 Task: Send an email with the signature Catherine Martinez with the subject 'Proposal submission' and the message 'I have attached the necessary documents for your review.' from softage.1@softage.net to softage.5@softage.net with an attached document Business_proposal.docx and move the email from Sent Items to the folder Client files
Action: Key pressed n
Screenshot: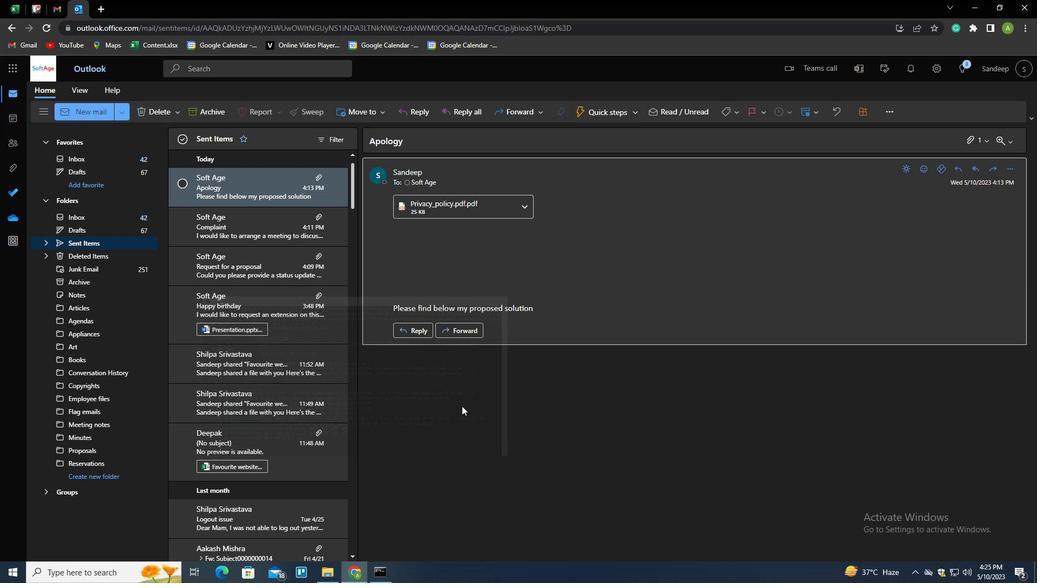 
Action: Mouse moved to (730, 109)
Screenshot: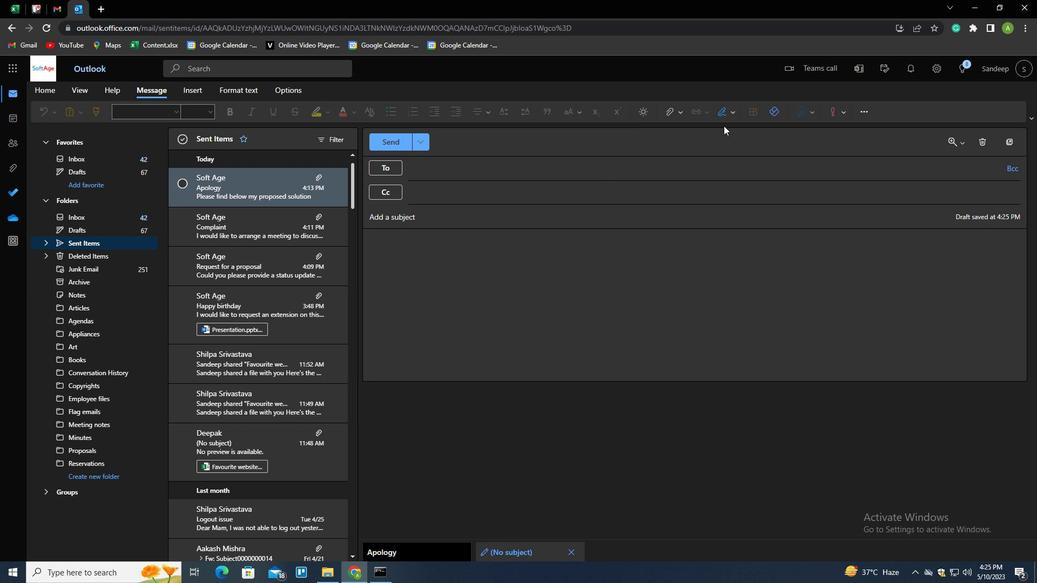 
Action: Mouse pressed left at (730, 109)
Screenshot: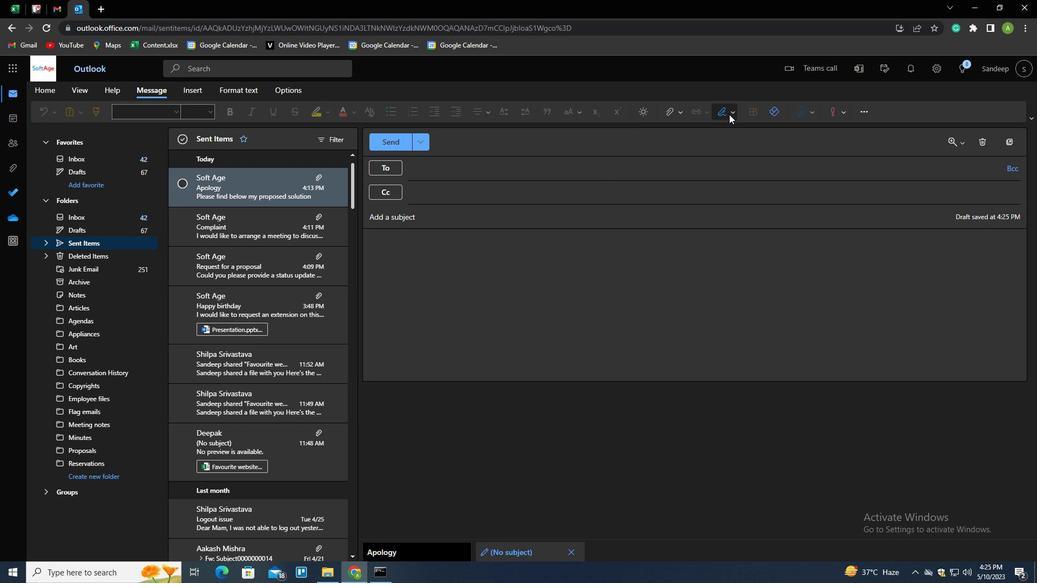 
Action: Mouse moved to (708, 151)
Screenshot: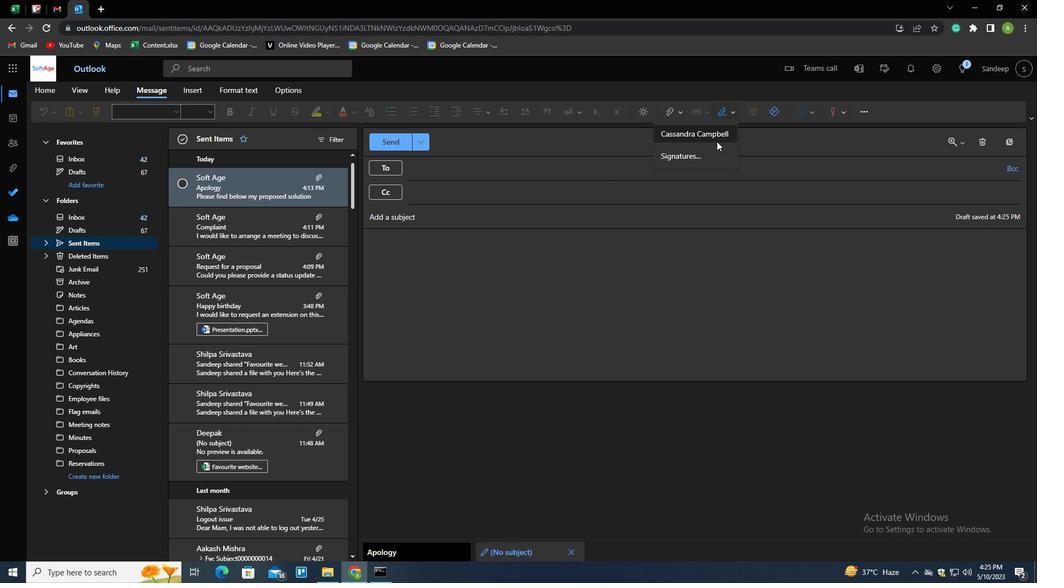 
Action: Mouse pressed left at (708, 151)
Screenshot: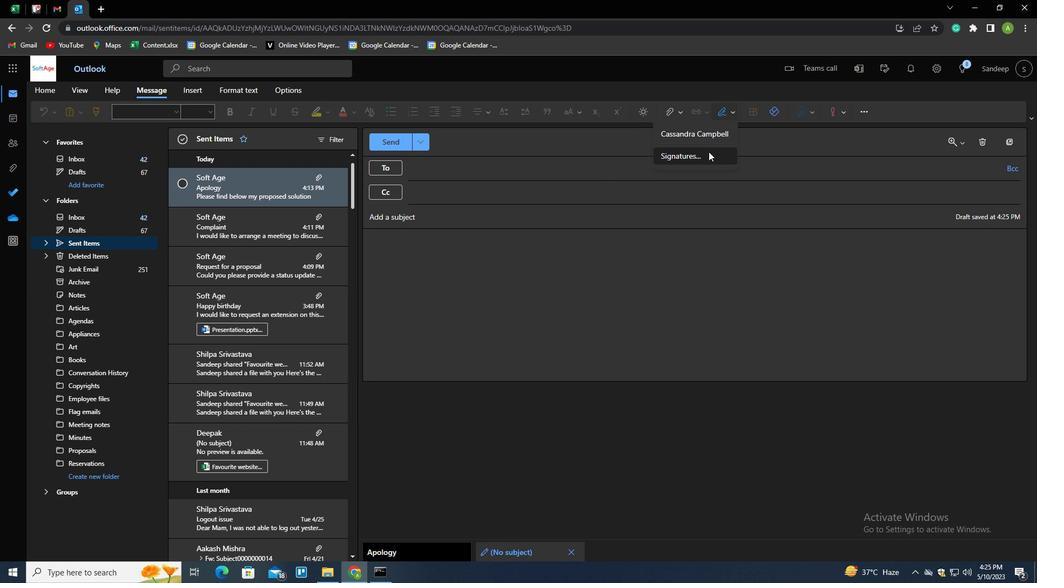 
Action: Mouse moved to (722, 196)
Screenshot: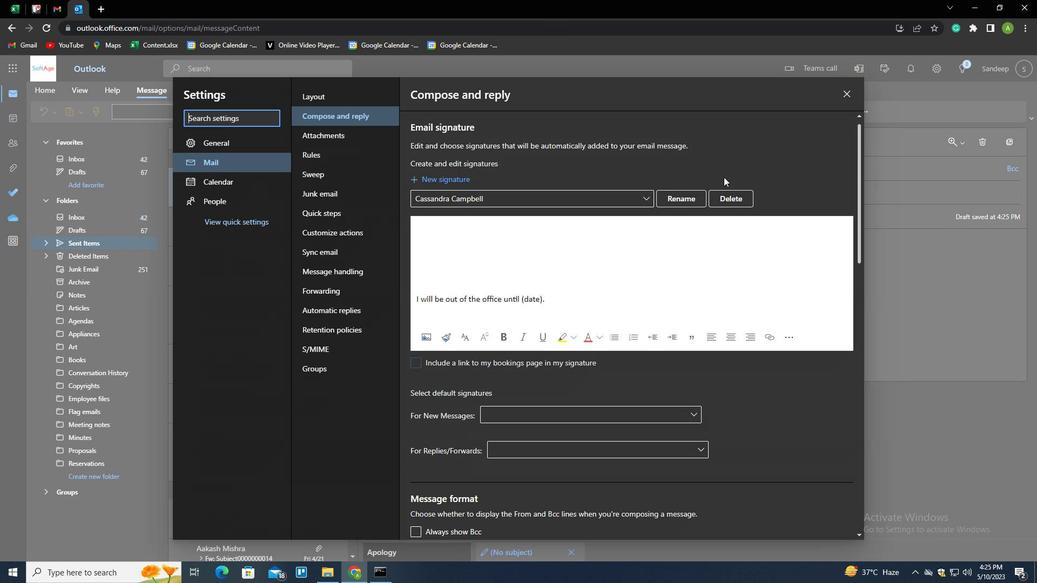 
Action: Mouse pressed left at (722, 196)
Screenshot: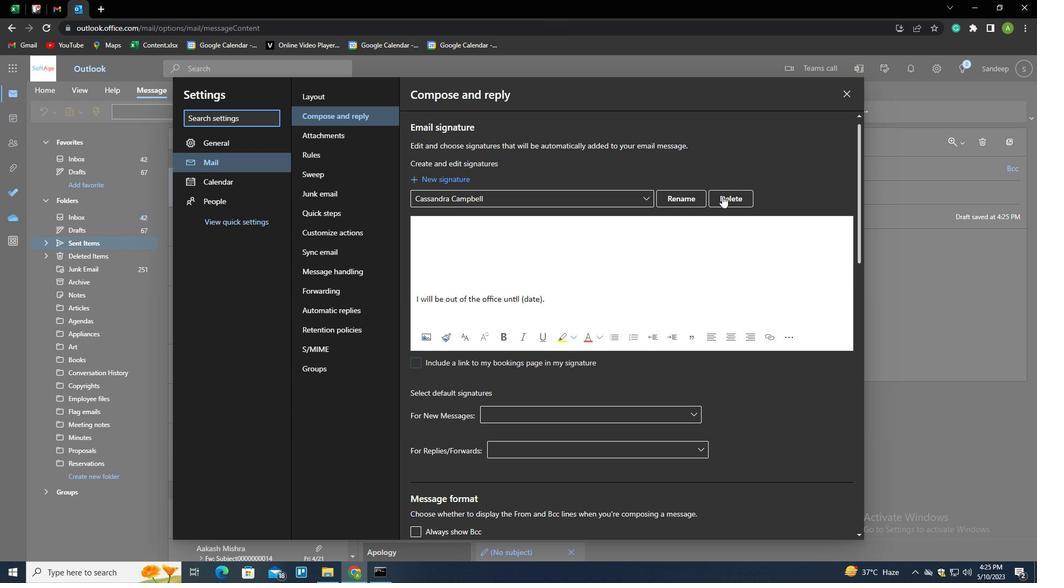 
Action: Mouse moved to (717, 199)
Screenshot: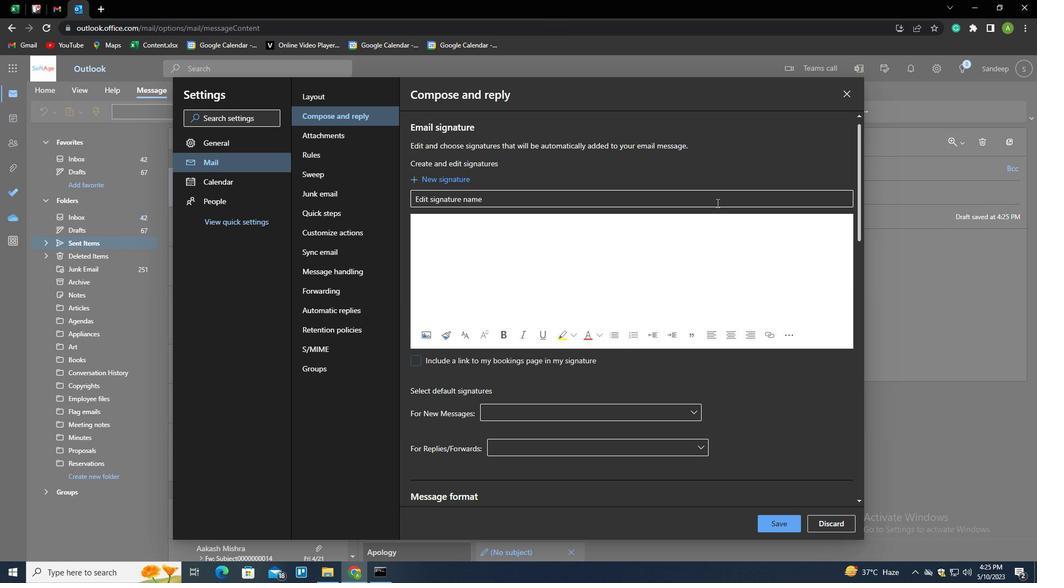 
Action: Mouse pressed left at (717, 199)
Screenshot: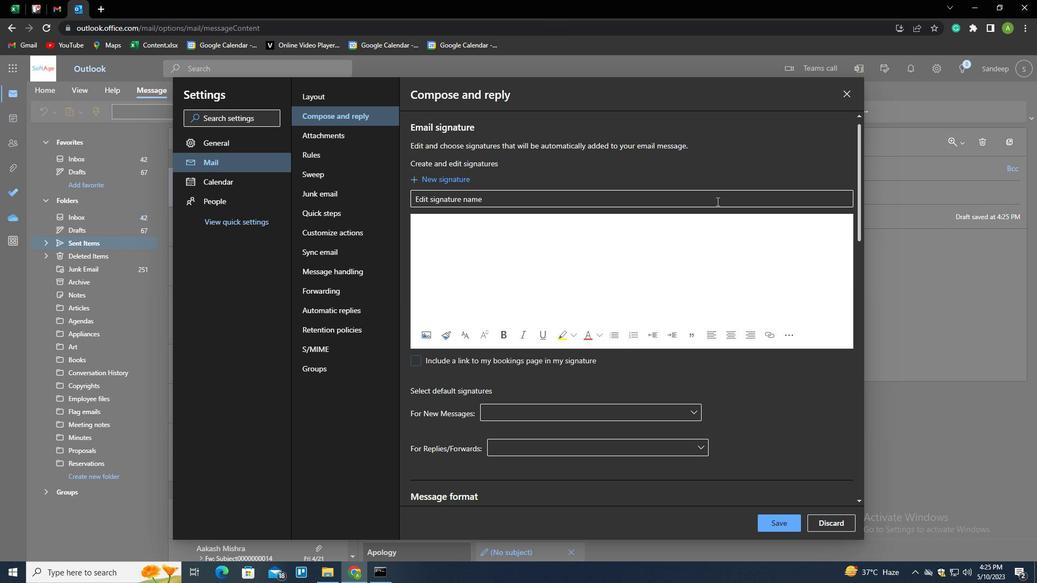 
Action: Mouse moved to (670, 168)
Screenshot: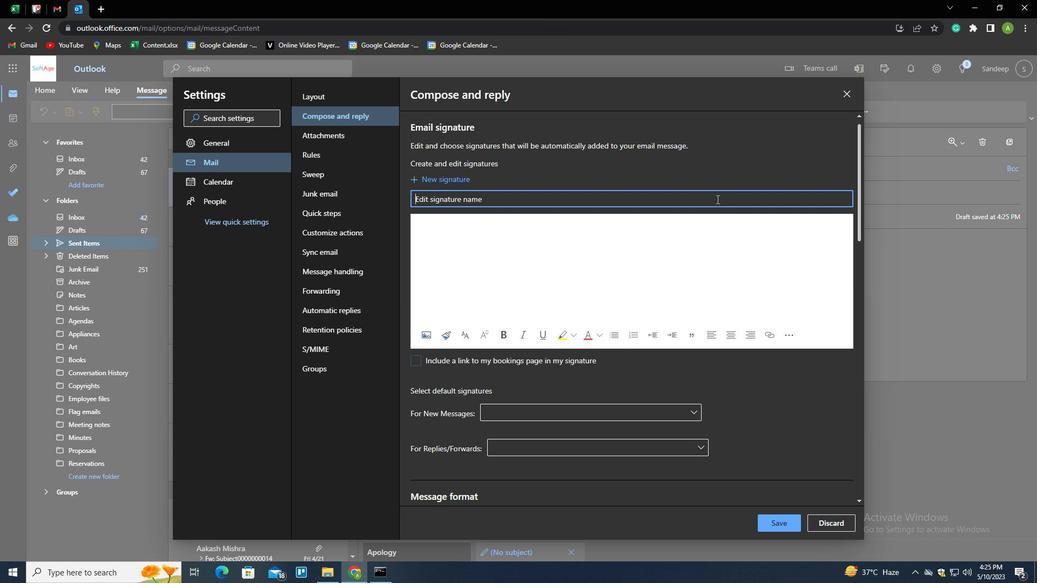 
Action: Key pressed <Key.shift>CA
Screenshot: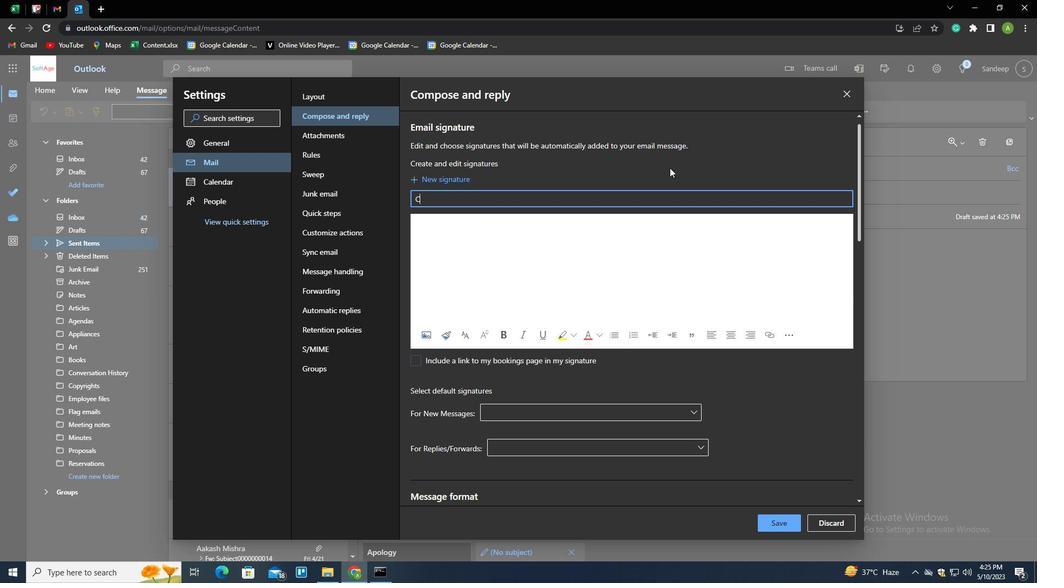 
Action: Mouse moved to (670, 168)
Screenshot: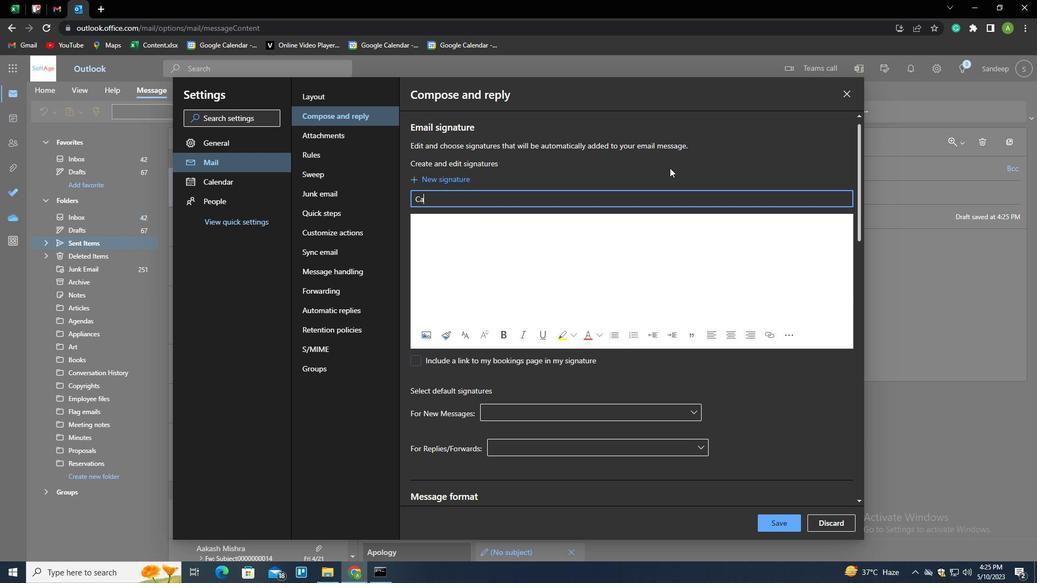 
Action: Key pressed THERINE<Key.space><Key.shift>MARTINEZ<Key.tab><Key.shift_r><Key.enter><Key.enter><Key.enter><Key.enter><Key.enter><Key.shift><Key.space><Key.backspace><Key.shift>I<Key.space>A<Key.backspace>HAVE<Key.space>ATTACHED<Key.space>THE<Key.space>NECCESSARY<Key.space><Key.backspace><Key.backspace><Key.backspace><Key.backspace><Key.backspace><Key.backspace><Key.backspace><Key.backspace>ESSARY<Key.space>DI<Key.backspace>OCUMETNS<Key.backspace><Key.backspace><Key.backspace>NTS<Key.space>FOR<Key.space>YOUR<Key.space>REVIEW.
Screenshot: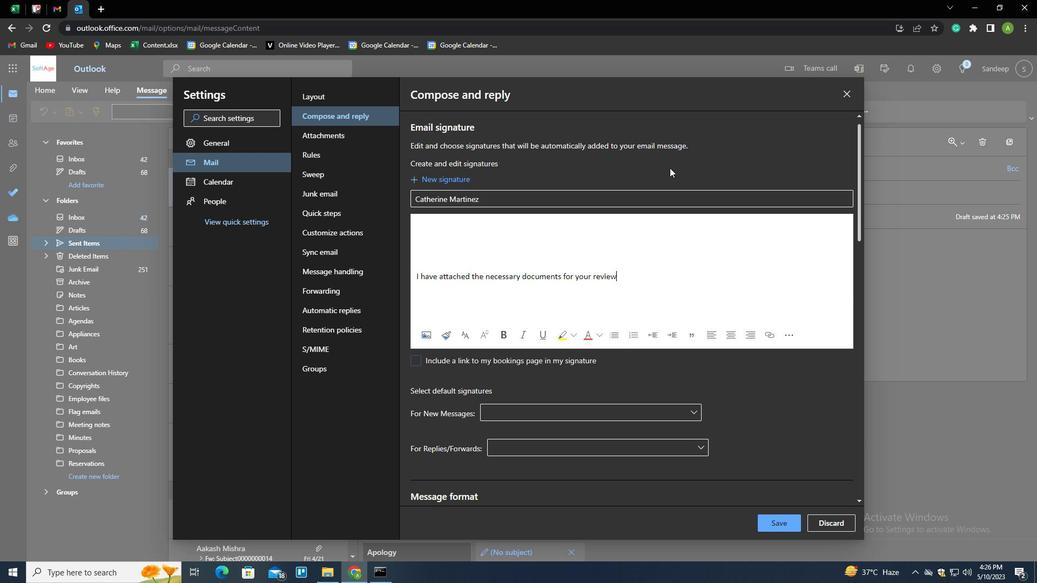 
Action: Mouse moved to (770, 524)
Screenshot: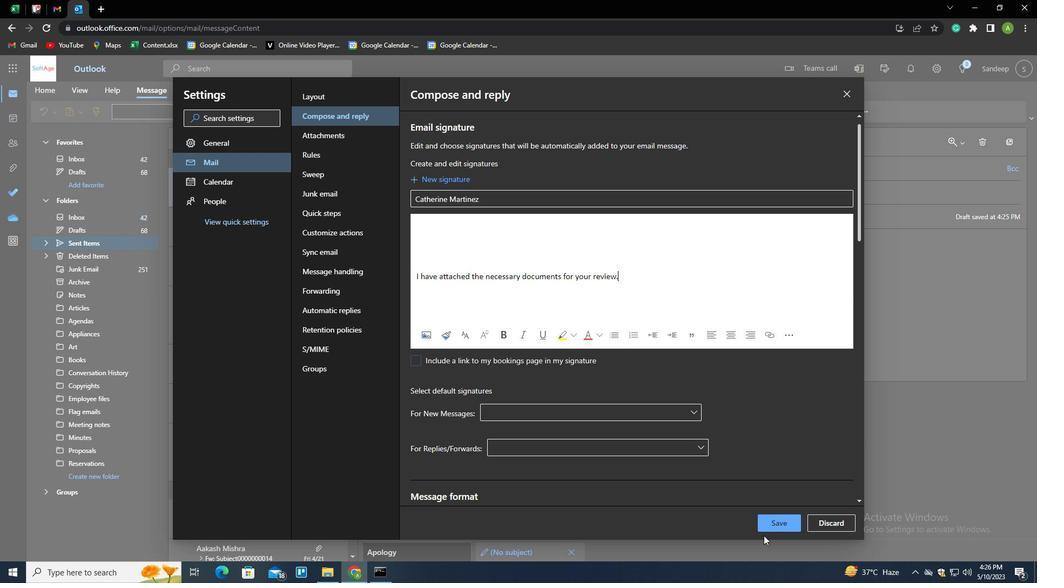 
Action: Mouse pressed left at (770, 524)
Screenshot: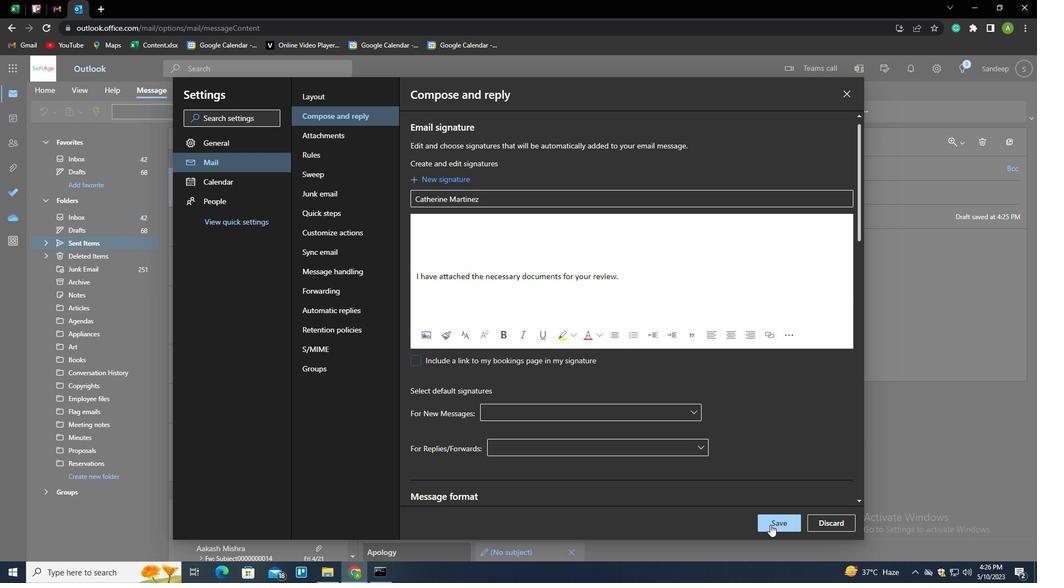
Action: Mouse moved to (904, 352)
Screenshot: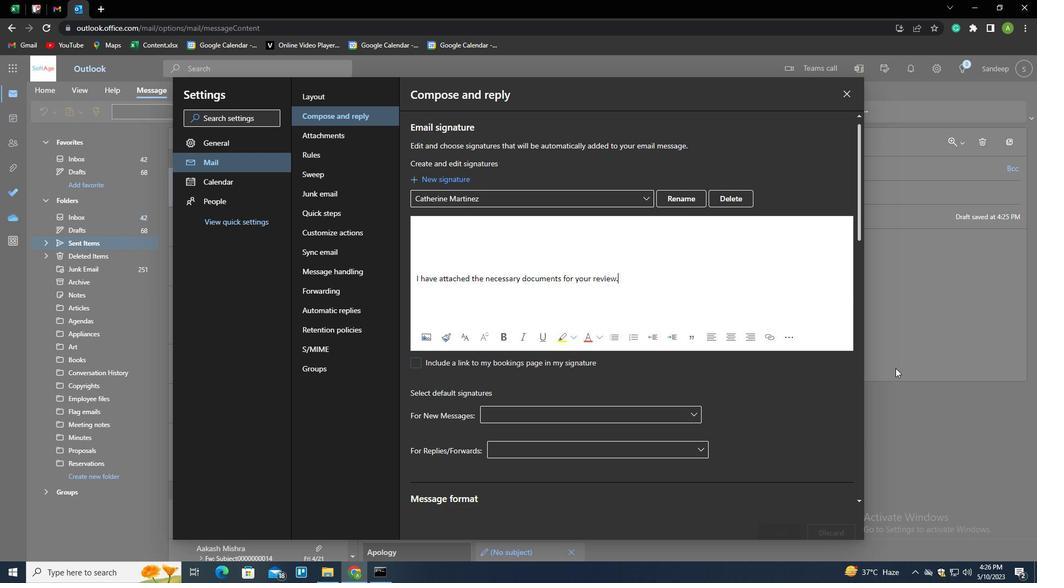 
Action: Mouse pressed left at (904, 352)
Screenshot: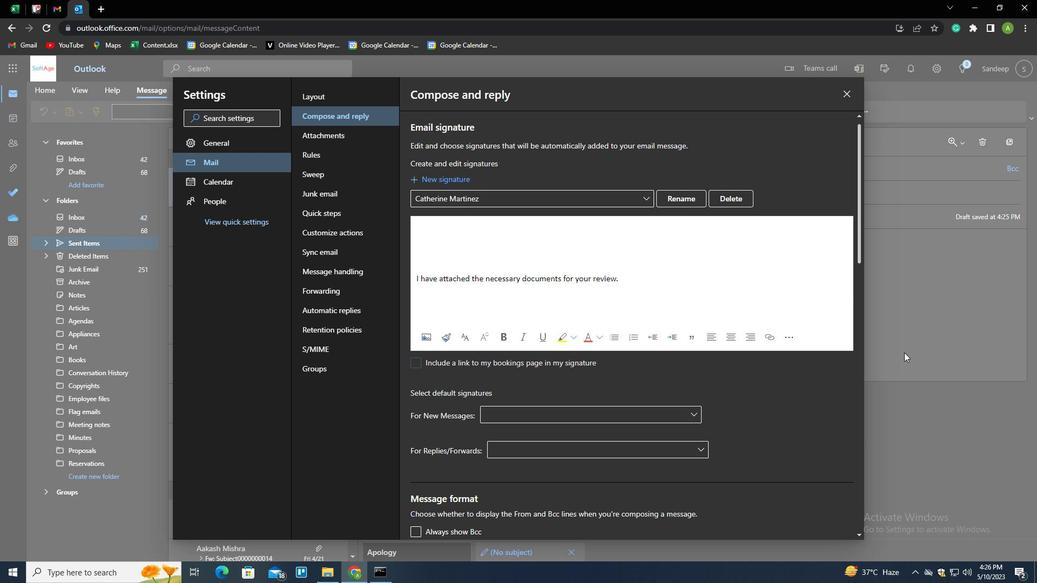 
Action: Mouse moved to (679, 110)
Screenshot: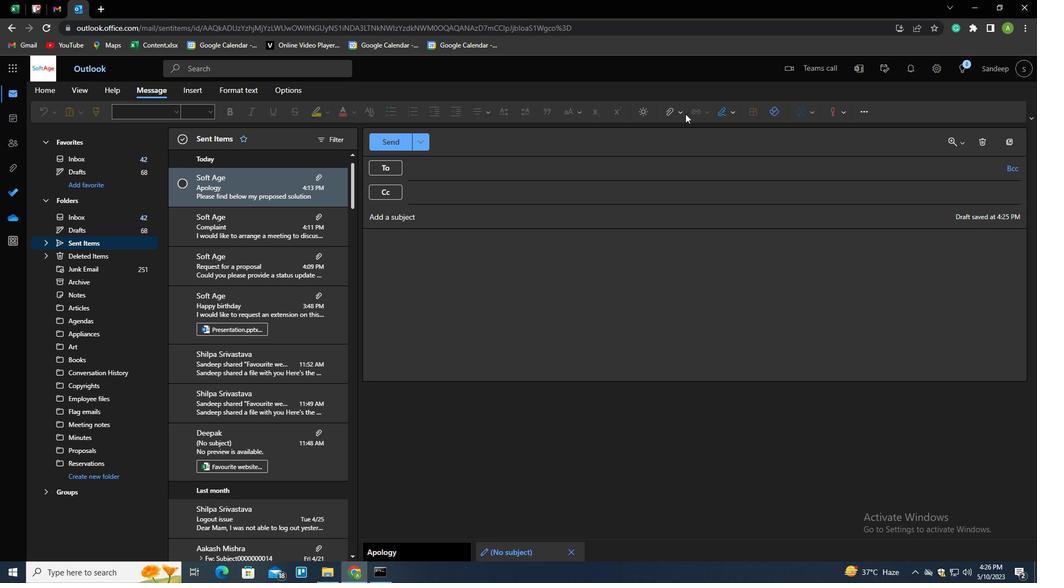 
Action: Mouse pressed left at (679, 110)
Screenshot: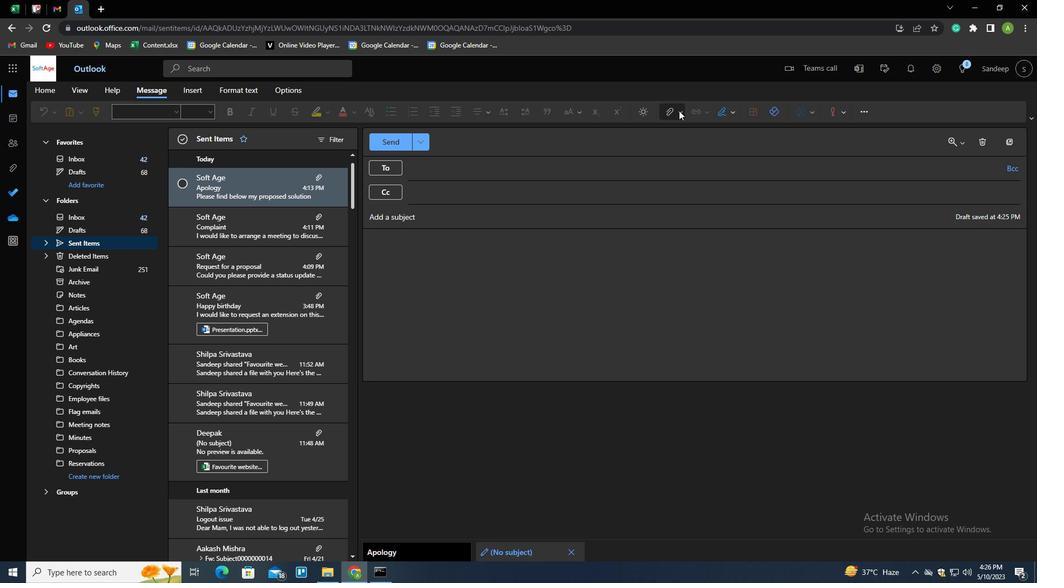 
Action: Mouse moved to (720, 117)
Screenshot: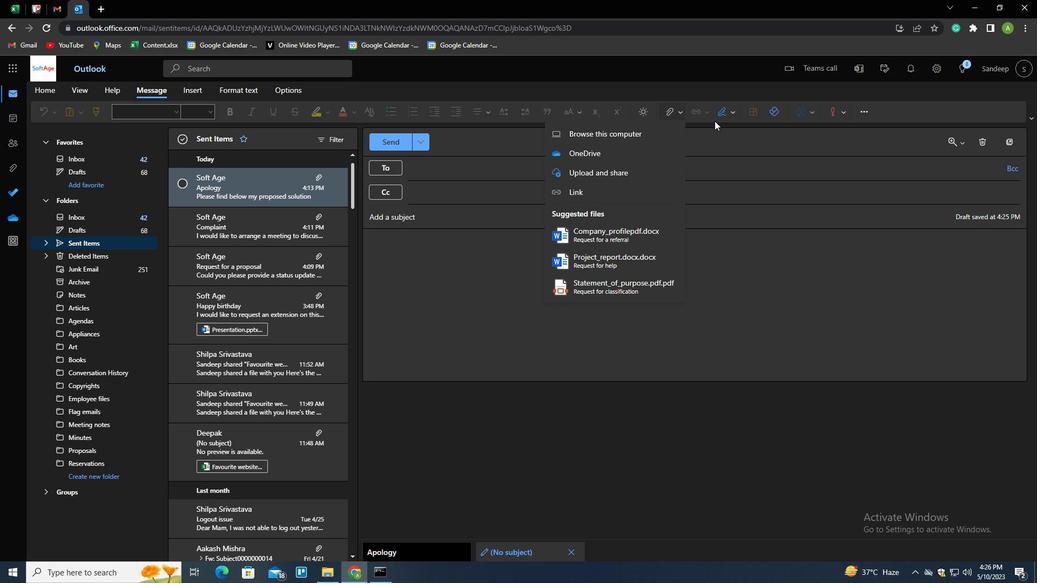 
Action: Mouse pressed left at (720, 117)
Screenshot: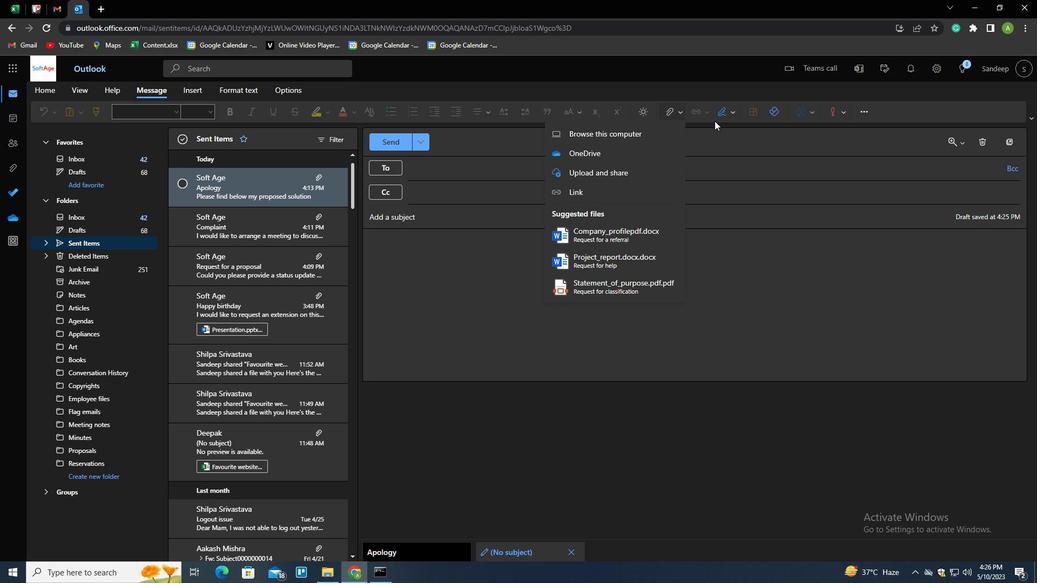 
Action: Mouse moved to (718, 131)
Screenshot: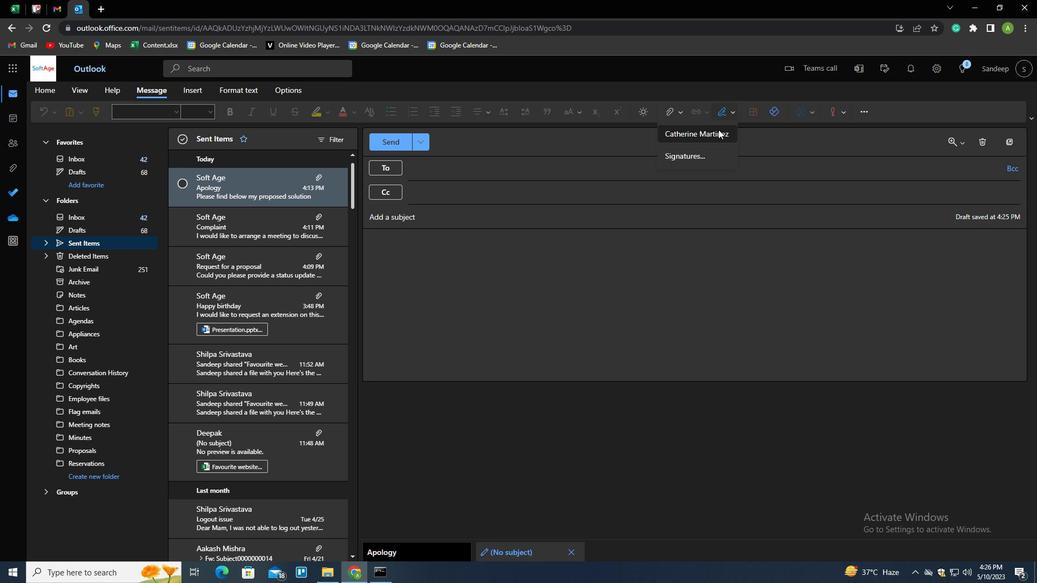 
Action: Mouse pressed left at (718, 131)
Screenshot: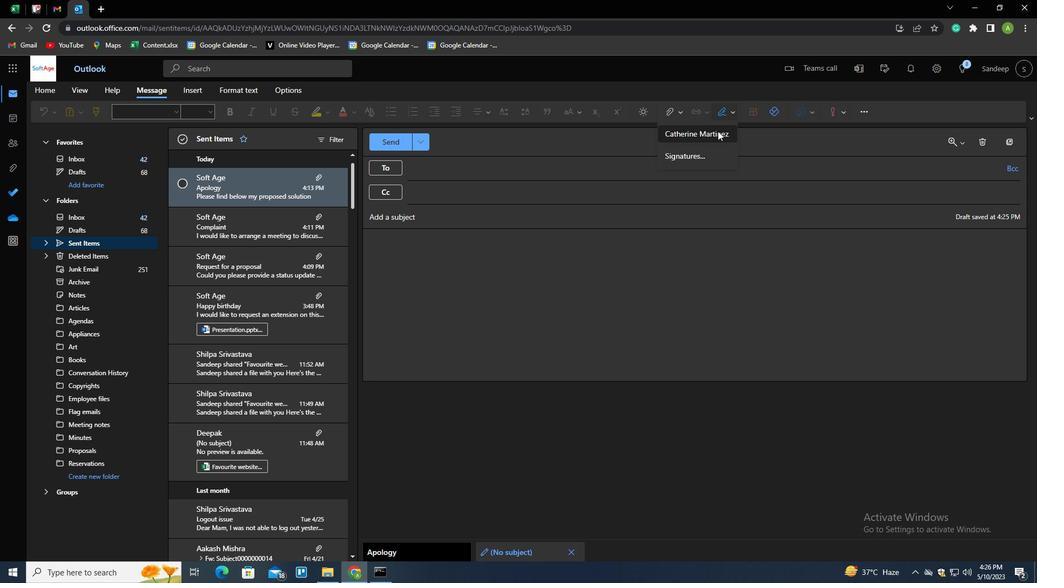 
Action: Mouse moved to (443, 216)
Screenshot: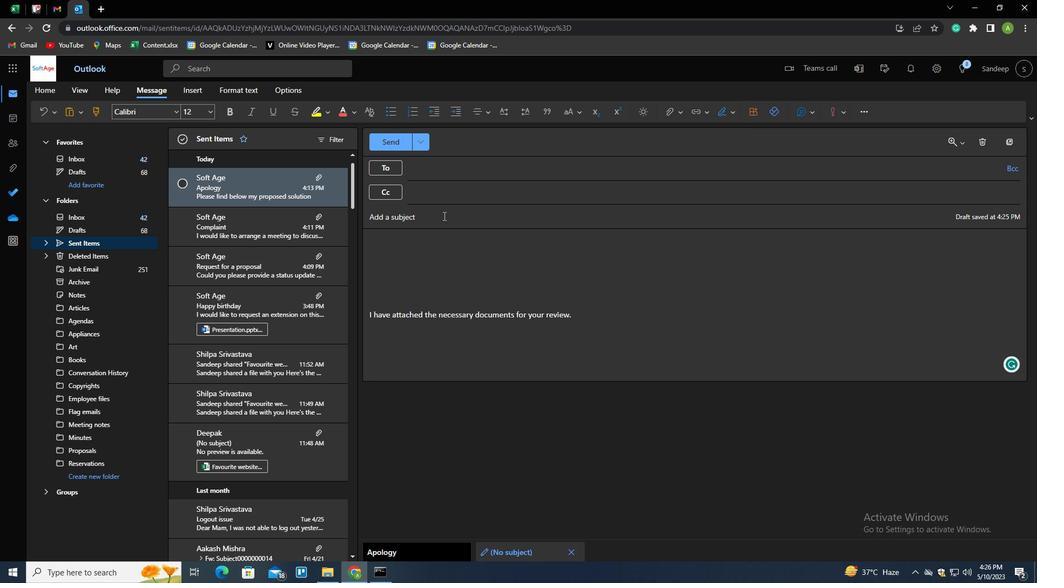
Action: Mouse pressed left at (443, 216)
Screenshot: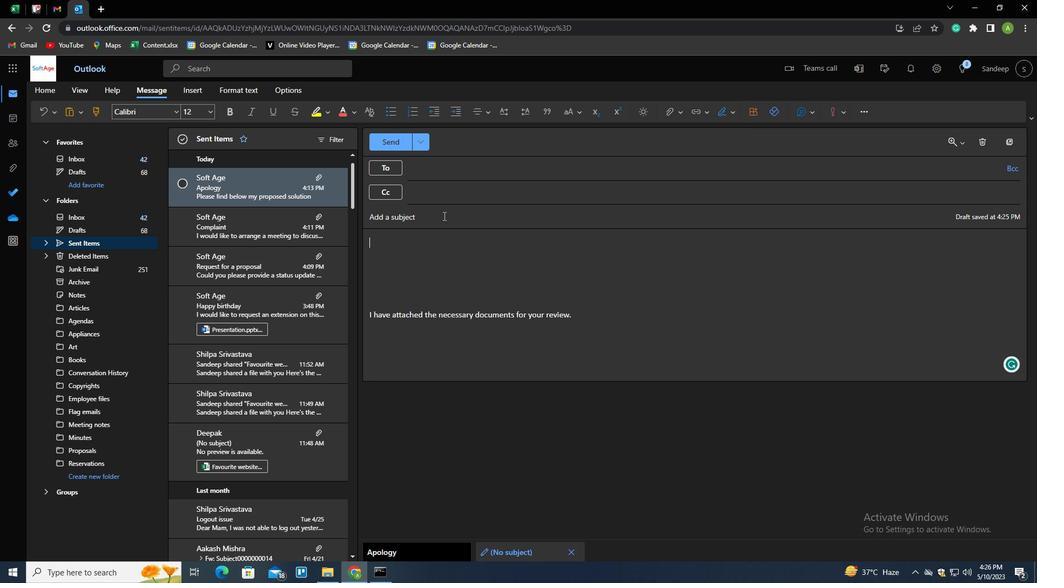 
Action: Mouse moved to (450, 211)
Screenshot: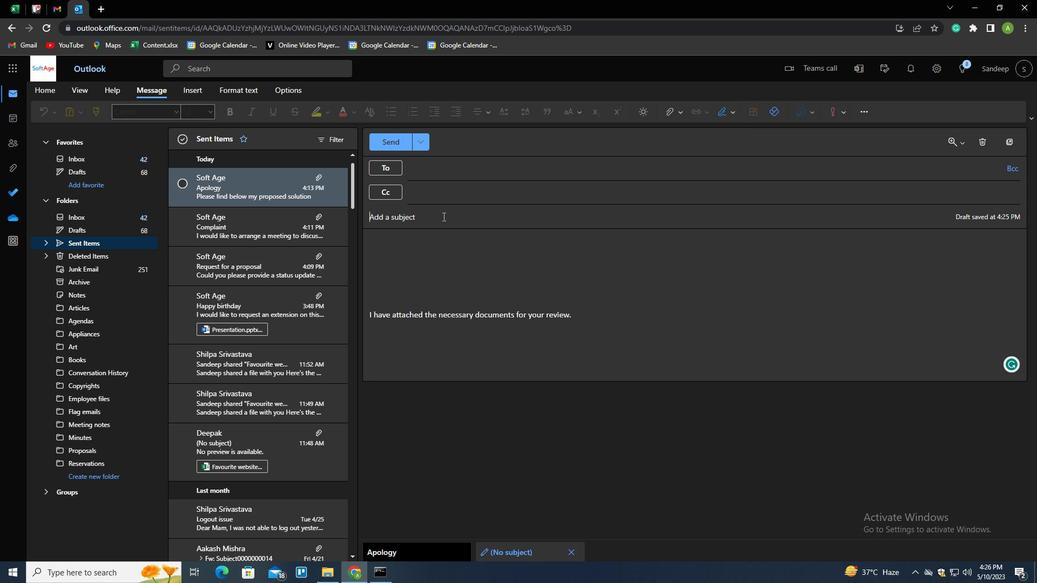 
Action: Key pressed <Key.shift>PROPOSEL<Key.backspace><Key.backspace>AL<Key.space><Key.shift>SUBMISSION
Screenshot: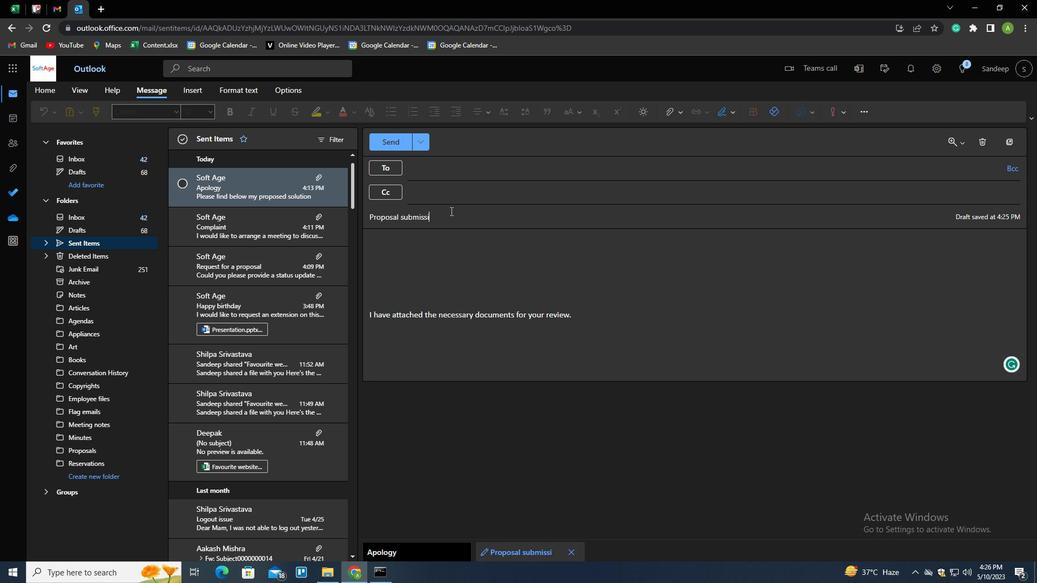 
Action: Mouse moved to (455, 172)
Screenshot: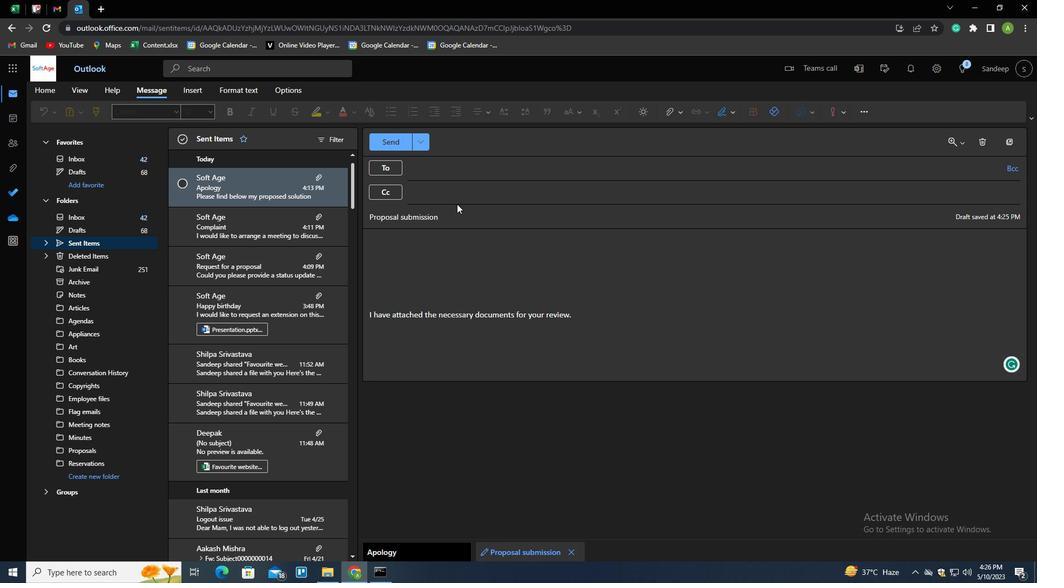 
Action: Mouse pressed left at (455, 172)
Screenshot: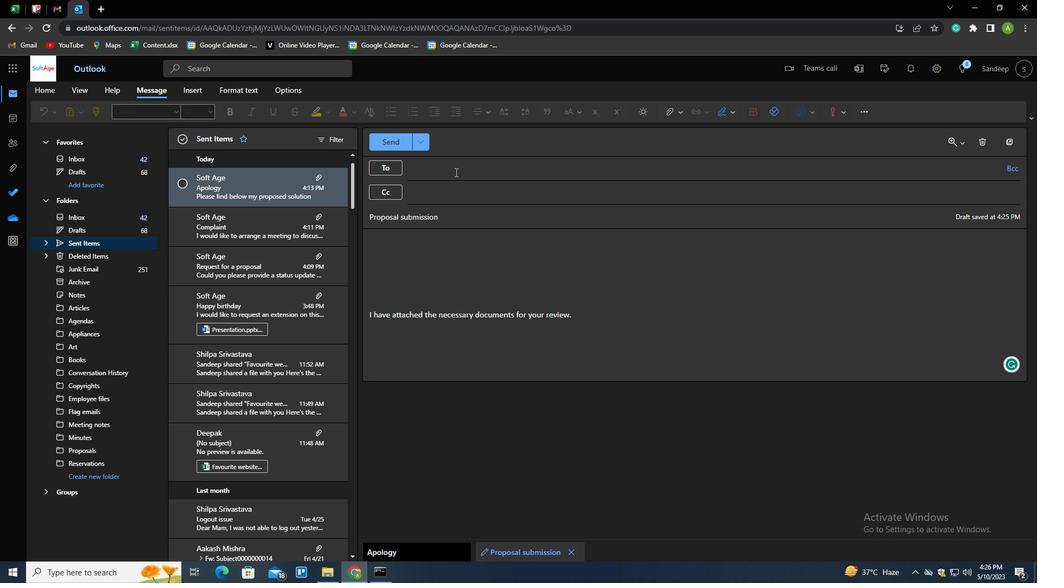 
Action: Key pressed <Key.shift>SOFTAGE.5<Key.shift>@SOFTAGENET<Key.backspace><Key.backspace><Key.backspace>
Screenshot: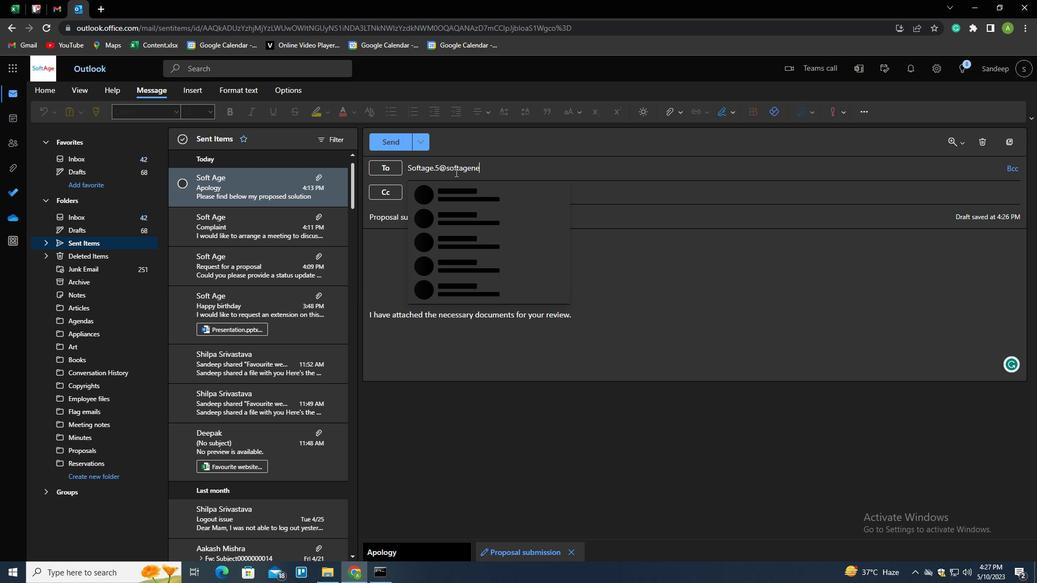 
Action: Mouse moved to (481, 197)
Screenshot: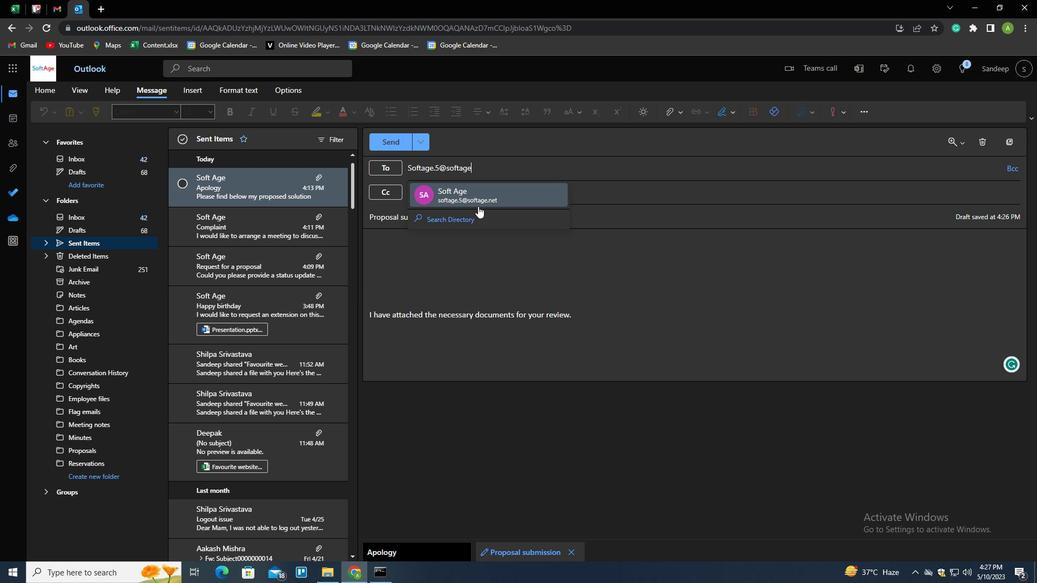 
Action: Mouse pressed left at (481, 197)
Screenshot: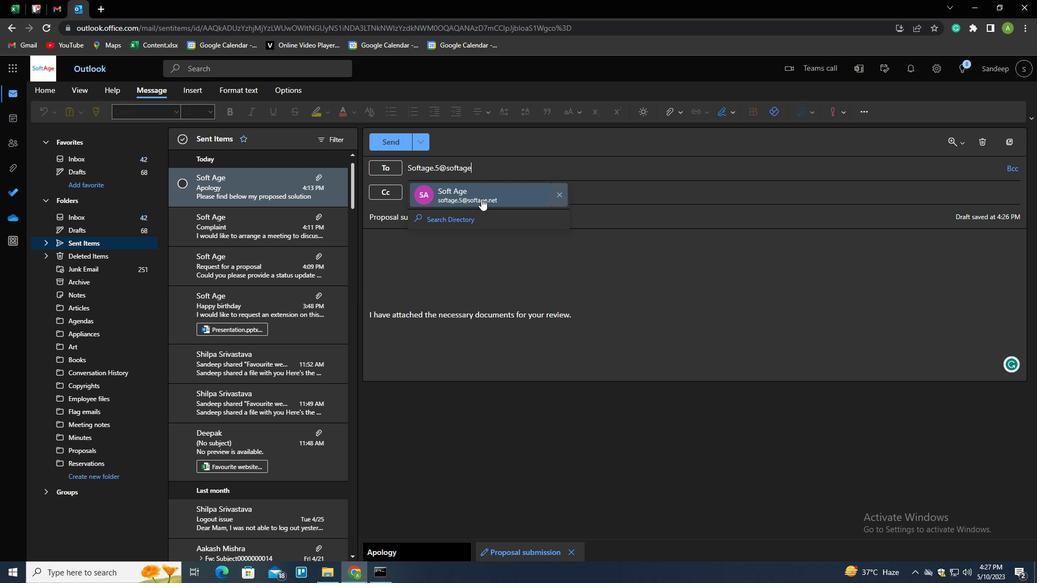 
Action: Mouse moved to (490, 263)
Screenshot: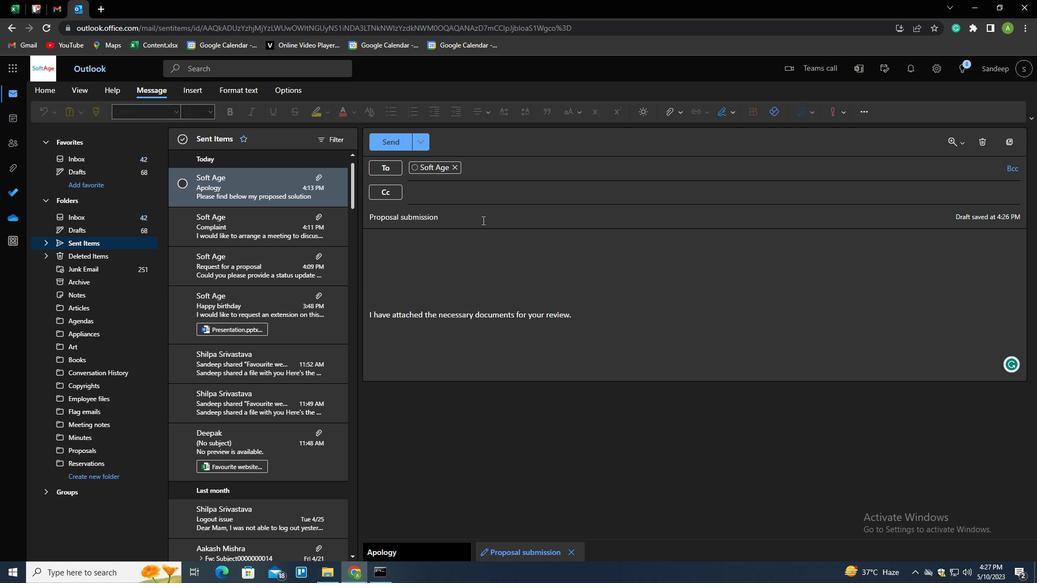 
Action: Mouse pressed left at (490, 263)
Screenshot: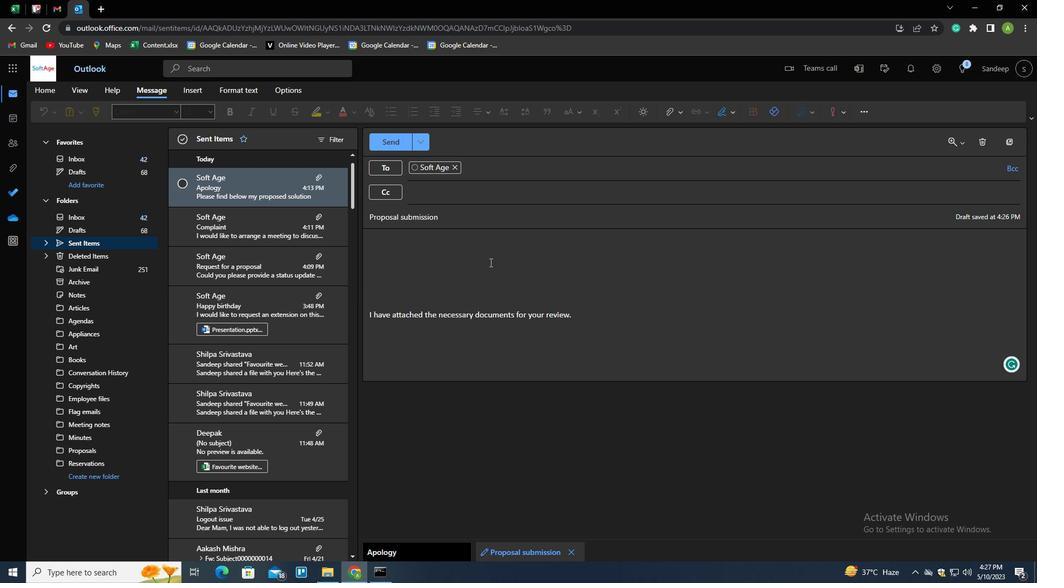 
Action: Mouse moved to (670, 111)
Screenshot: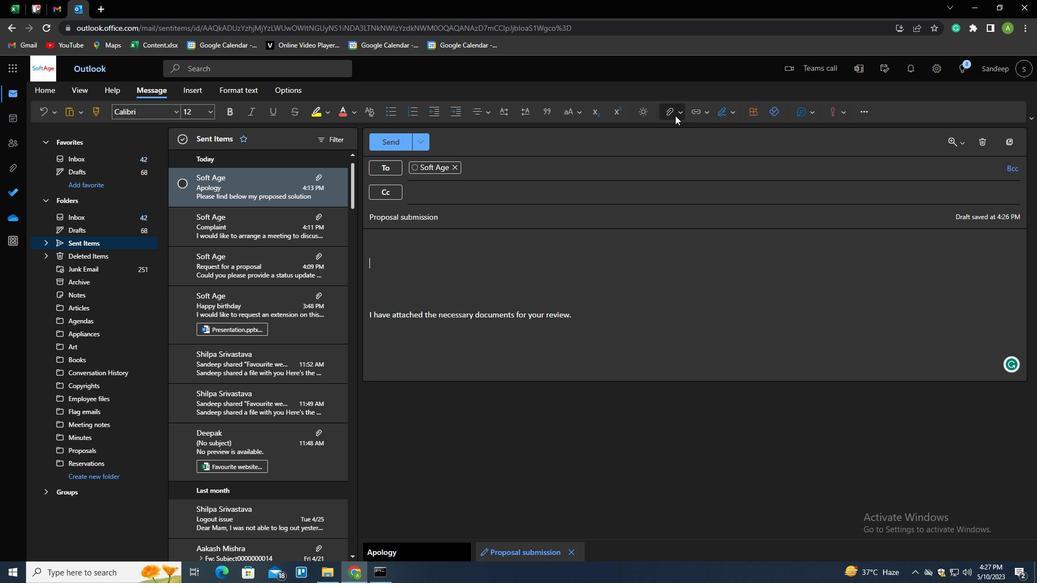 
Action: Mouse pressed left at (670, 111)
Screenshot: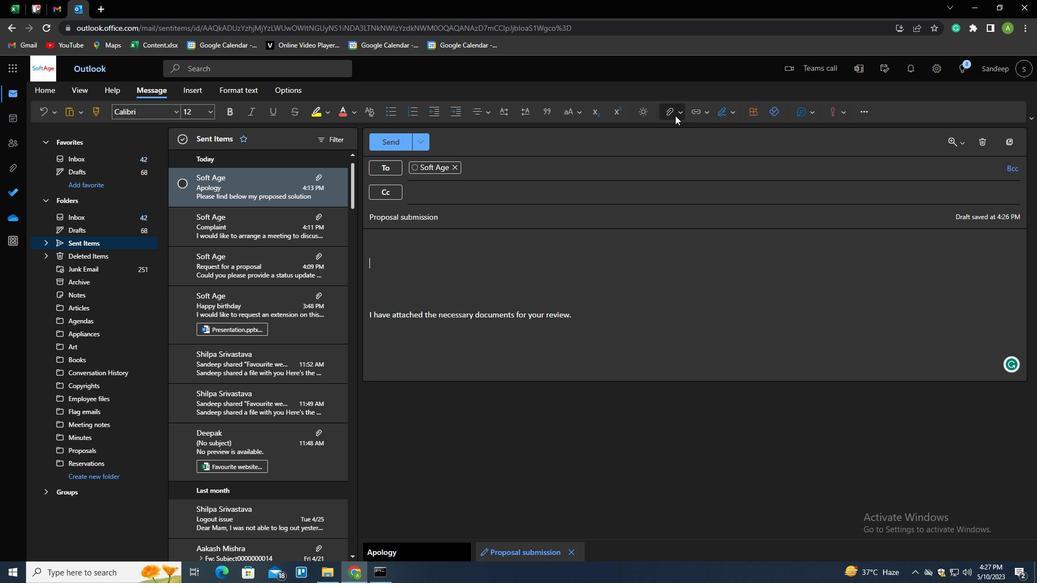 
Action: Mouse moved to (634, 131)
Screenshot: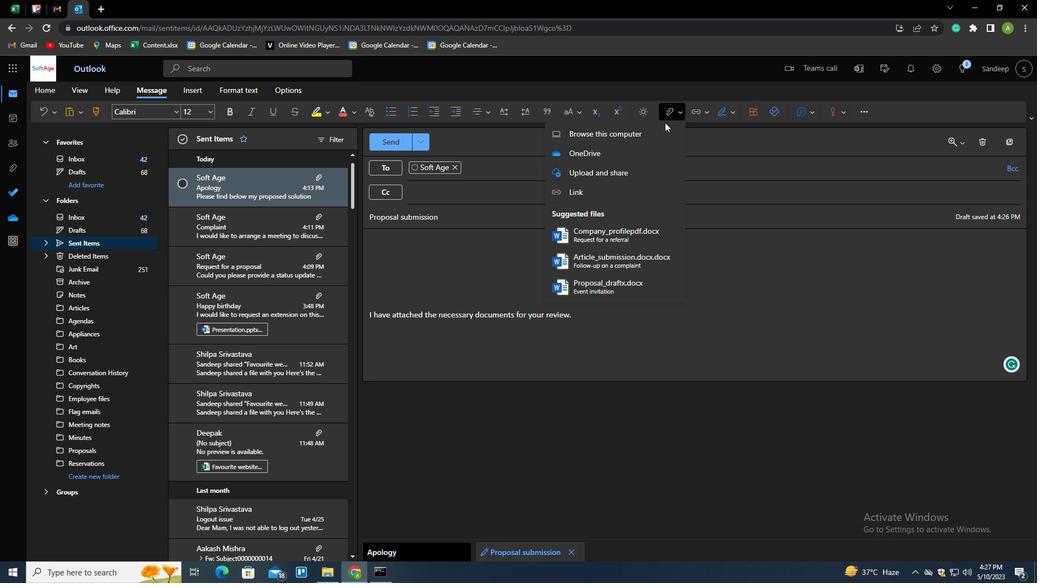 
Action: Mouse pressed left at (634, 131)
Screenshot: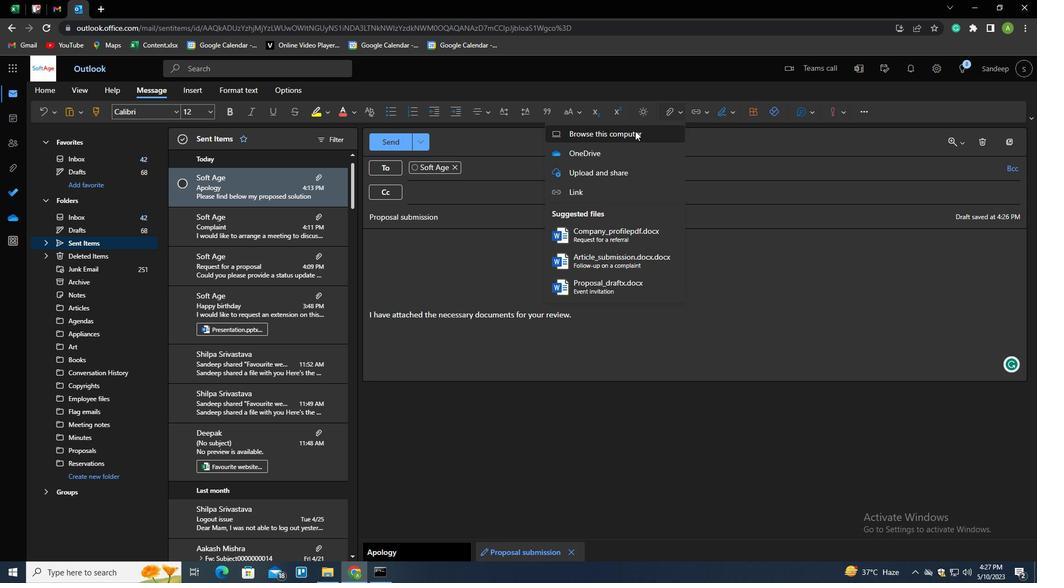 
Action: Mouse moved to (196, 117)
Screenshot: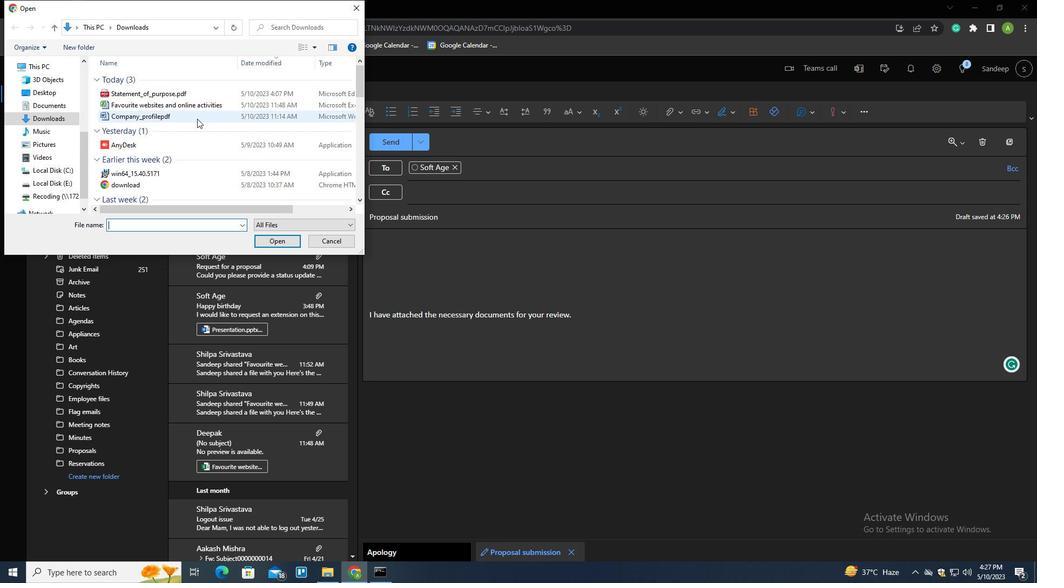 
Action: Mouse pressed right at (196, 117)
Screenshot: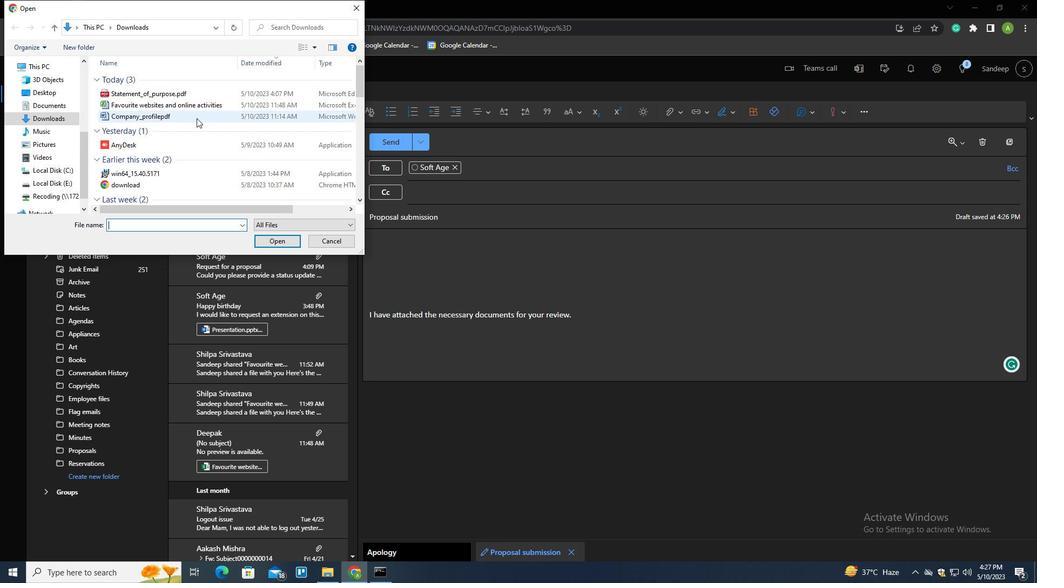 
Action: Mouse moved to (152, 115)
Screenshot: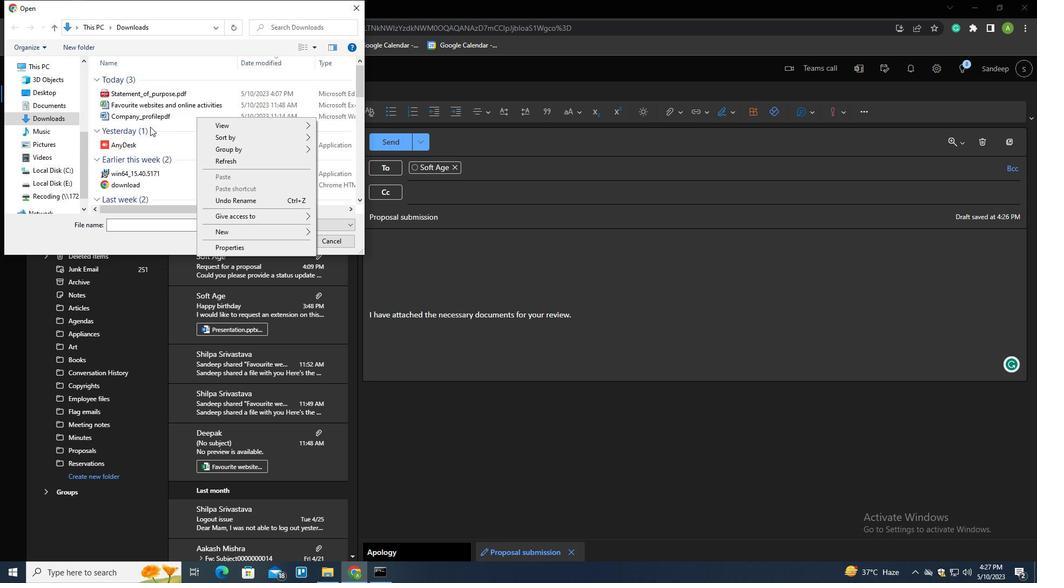 
Action: Mouse pressed left at (152, 115)
Screenshot: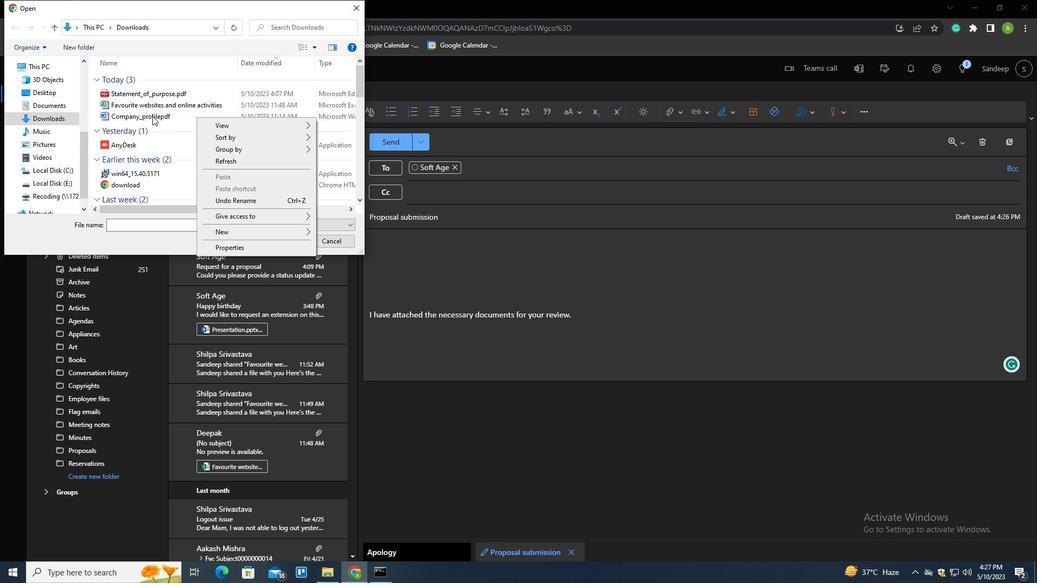 
Action: Mouse moved to (152, 115)
Screenshot: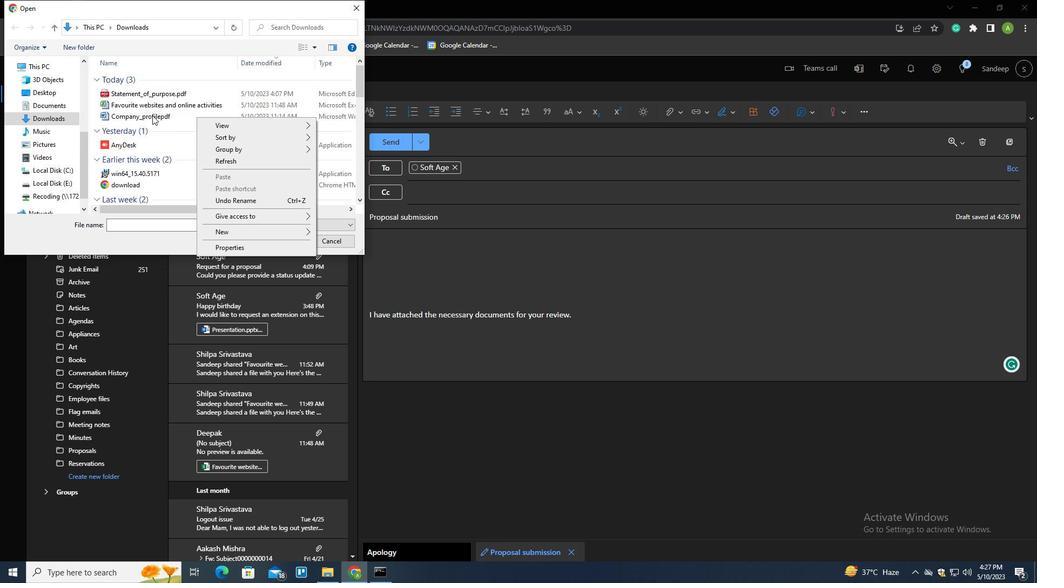 
Action: Mouse pressed right at (152, 115)
Screenshot: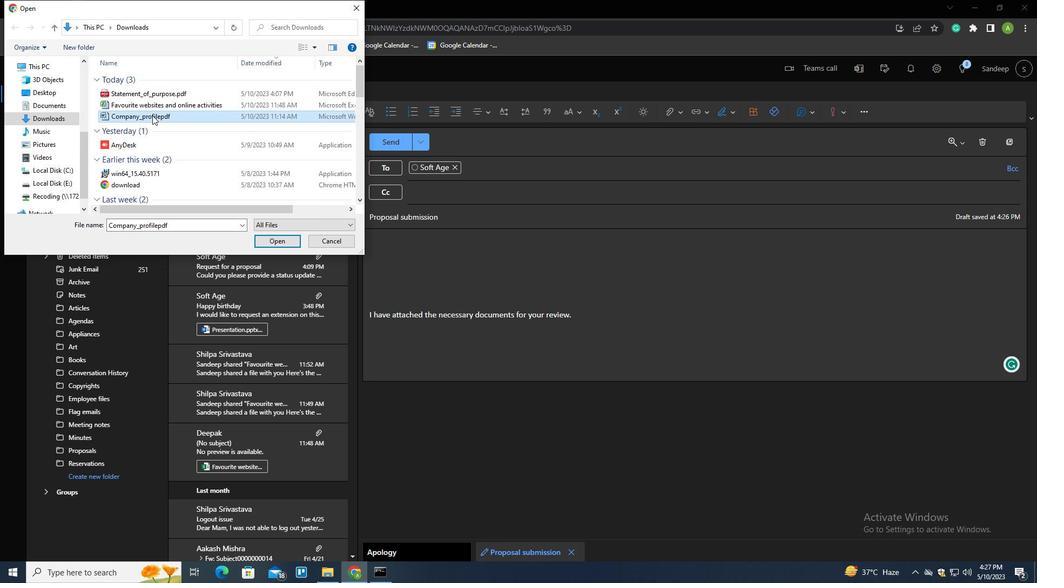 
Action: Mouse moved to (200, 326)
Screenshot: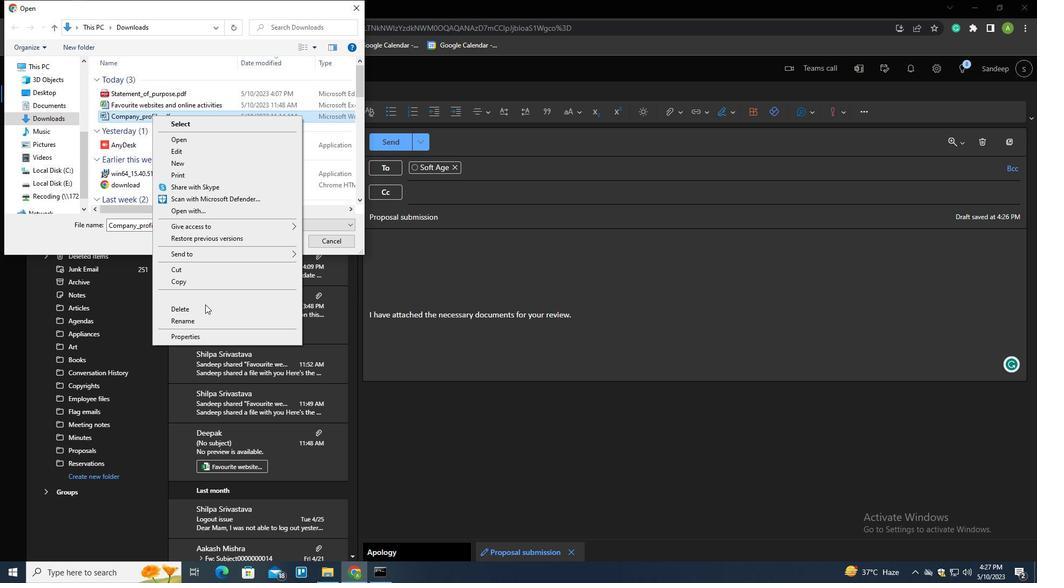 
Action: Mouse pressed left at (200, 326)
Screenshot: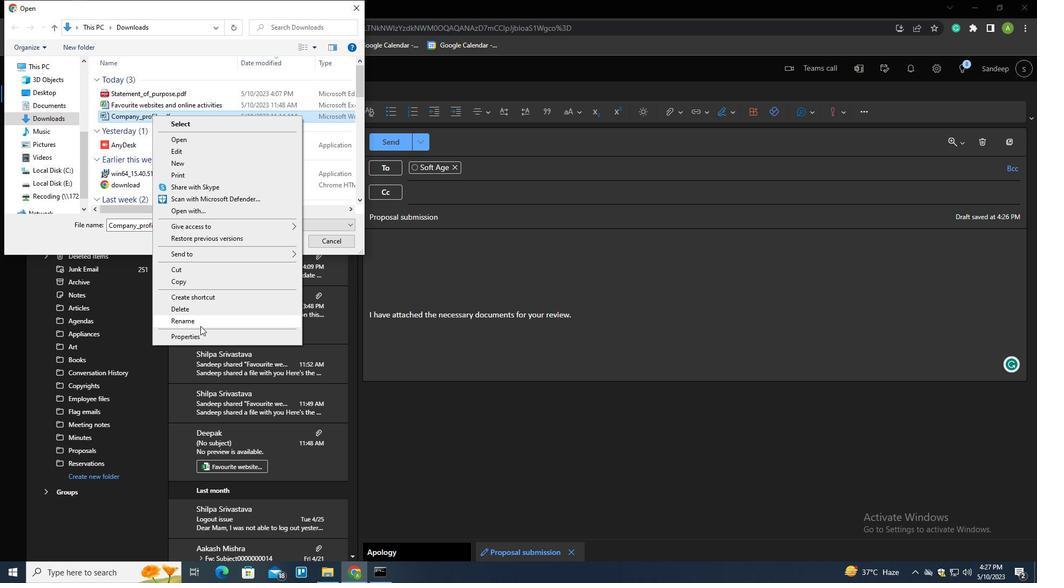 
Action: Key pressed <Key.shift>BUSINESS<Key.shift>_ORO<Key.backspace><Key.backspace><Key.backspace>PROPOSAL.DOCS<Key.backspace>X
Screenshot: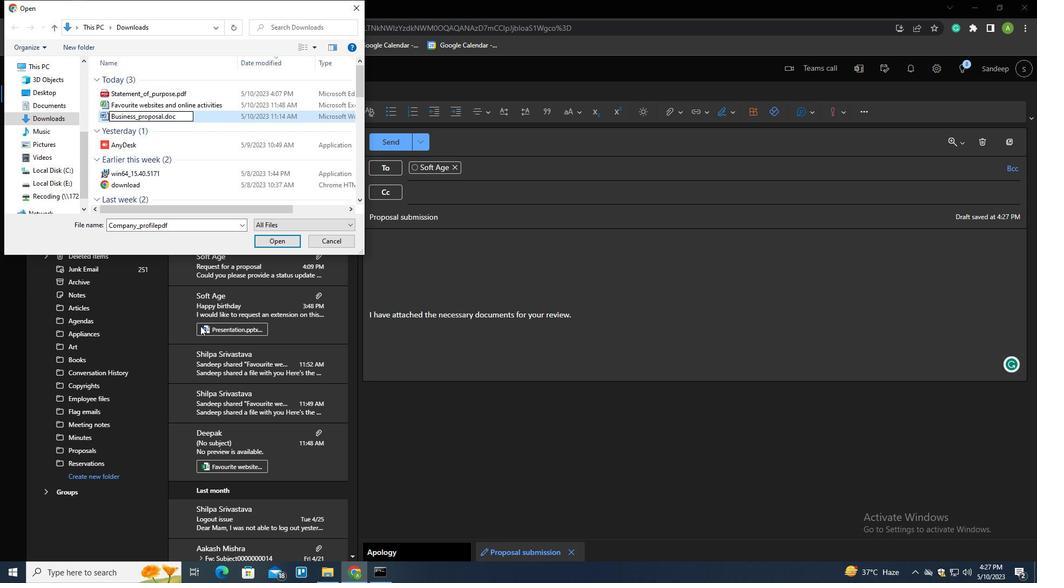 
Action: Mouse moved to (209, 116)
Screenshot: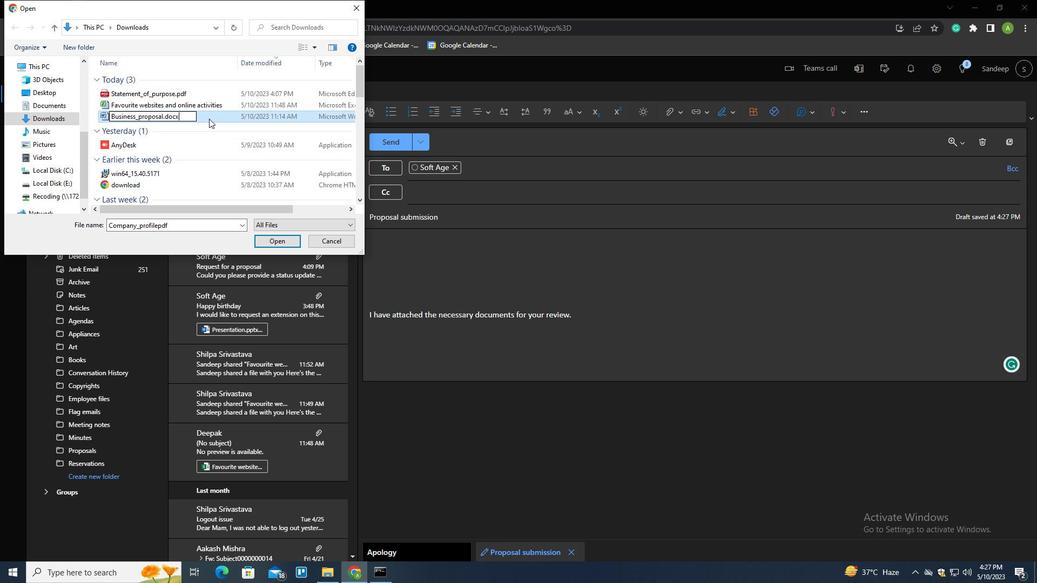 
Action: Mouse pressed left at (209, 116)
Screenshot: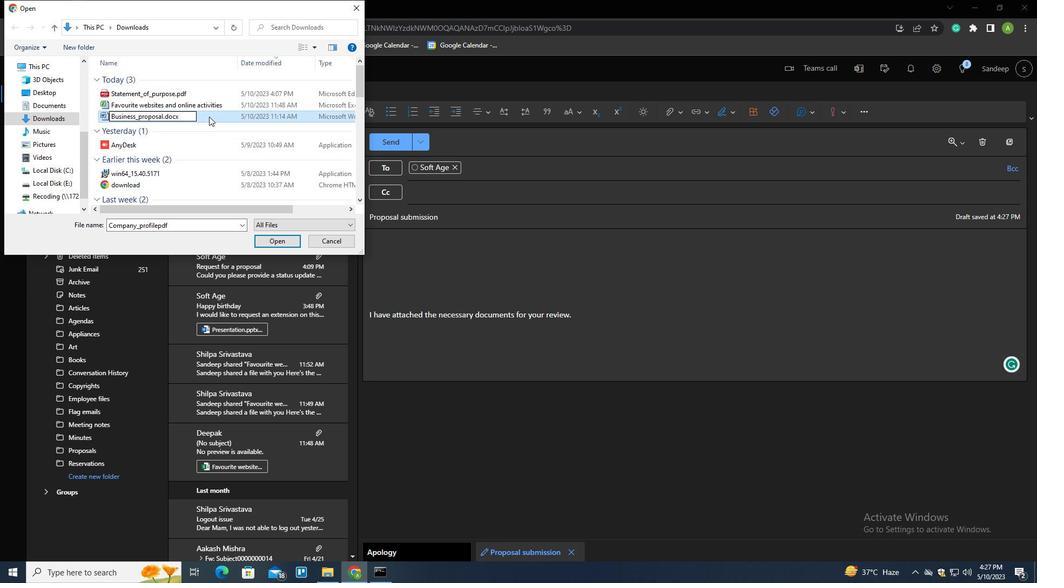 
Action: Mouse moved to (278, 239)
Screenshot: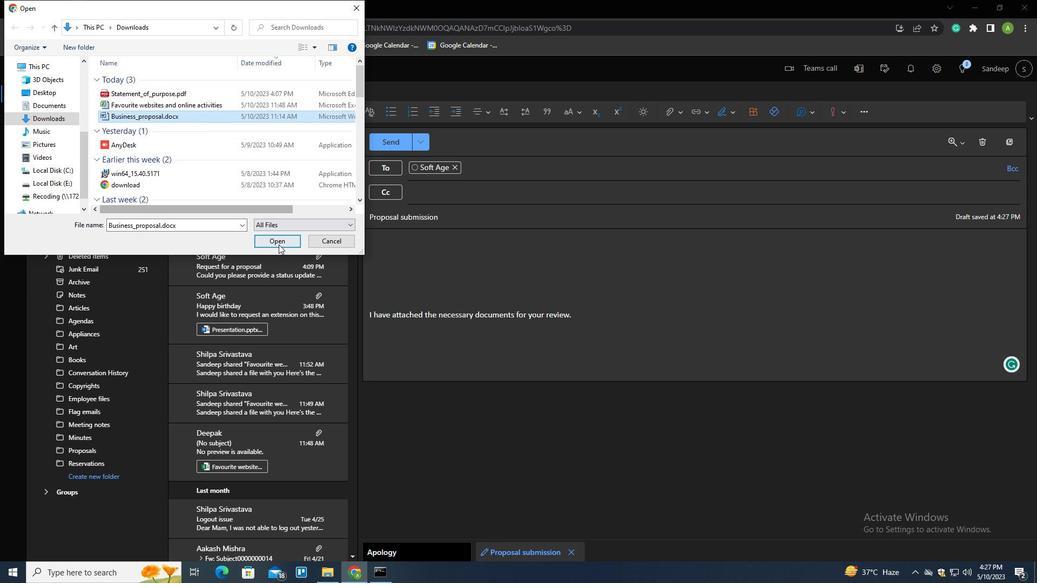 
Action: Mouse pressed left at (278, 239)
Screenshot: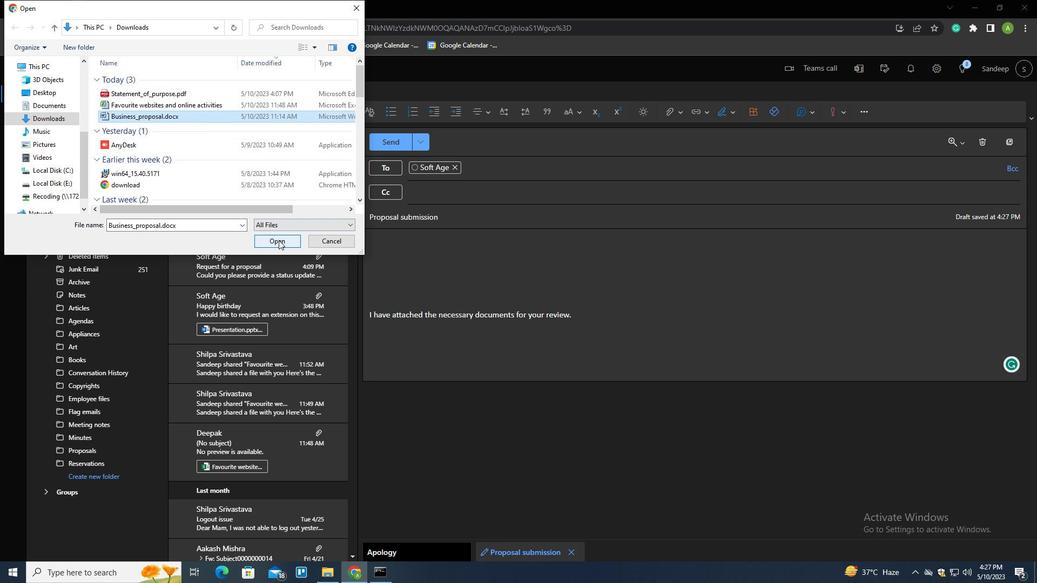 
Action: Mouse moved to (400, 139)
Screenshot: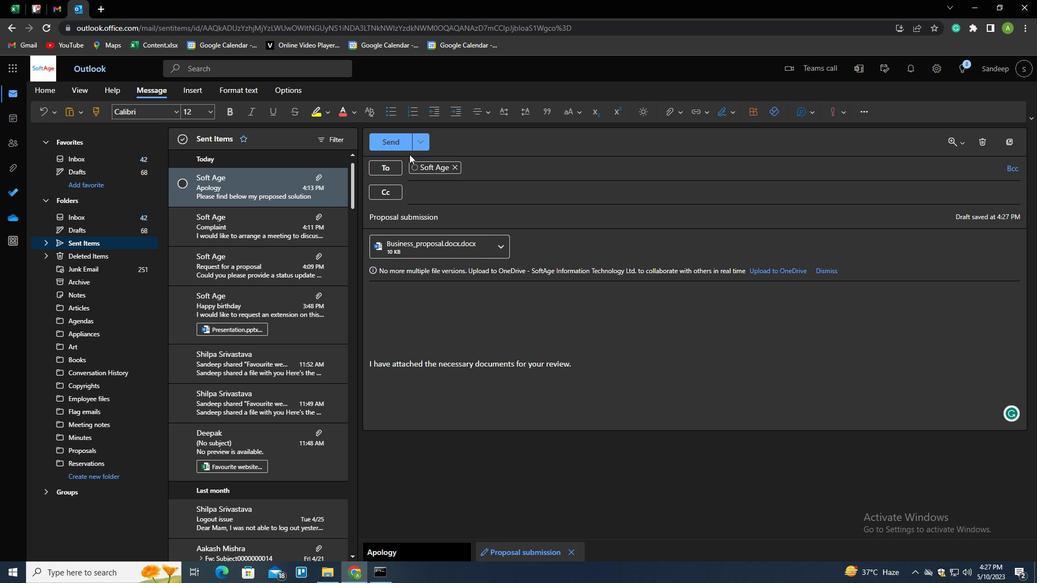 
Action: Mouse pressed left at (400, 139)
Screenshot: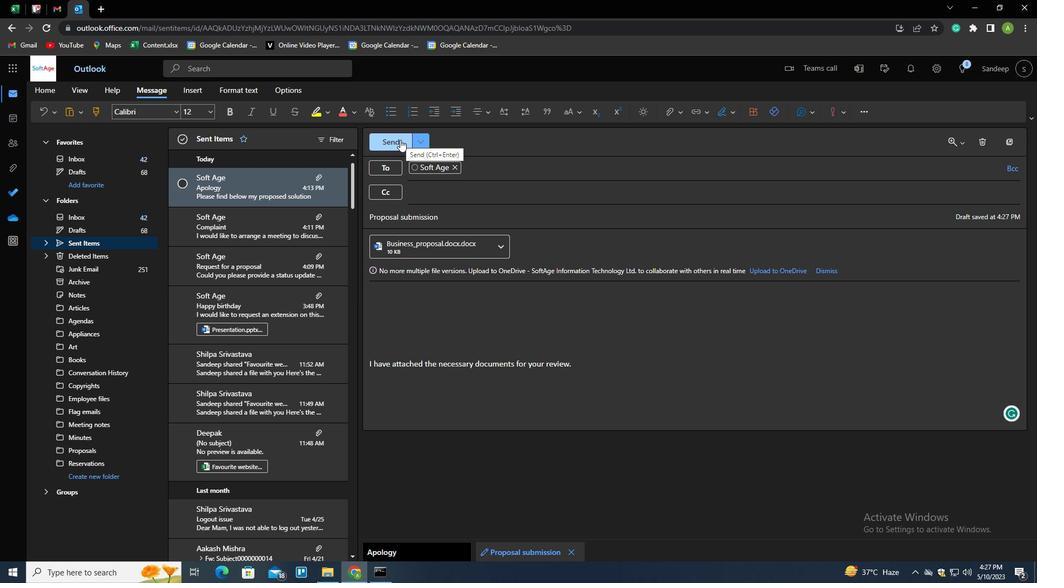 
Action: Mouse moved to (111, 478)
Screenshot: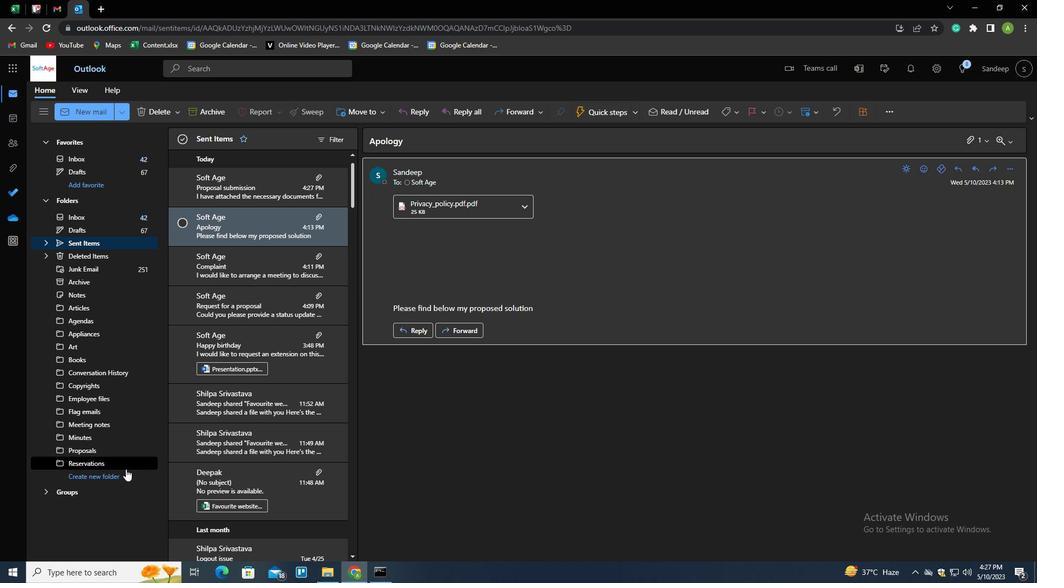 
Action: Mouse pressed left at (111, 478)
Screenshot: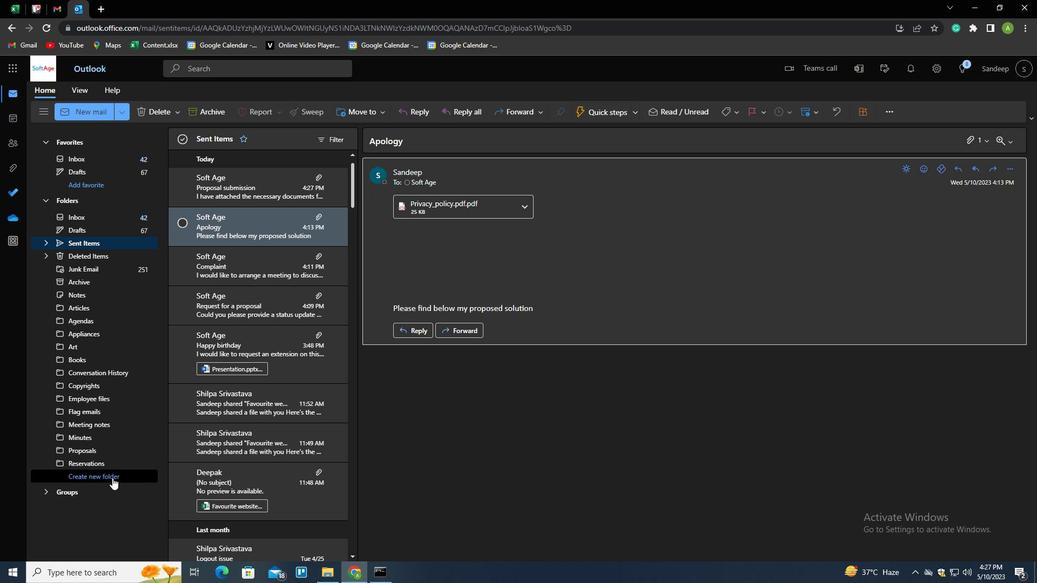 
Action: Key pressed <Key.shift>CLIENT<Key.space>FILES<Key.enter>
Screenshot: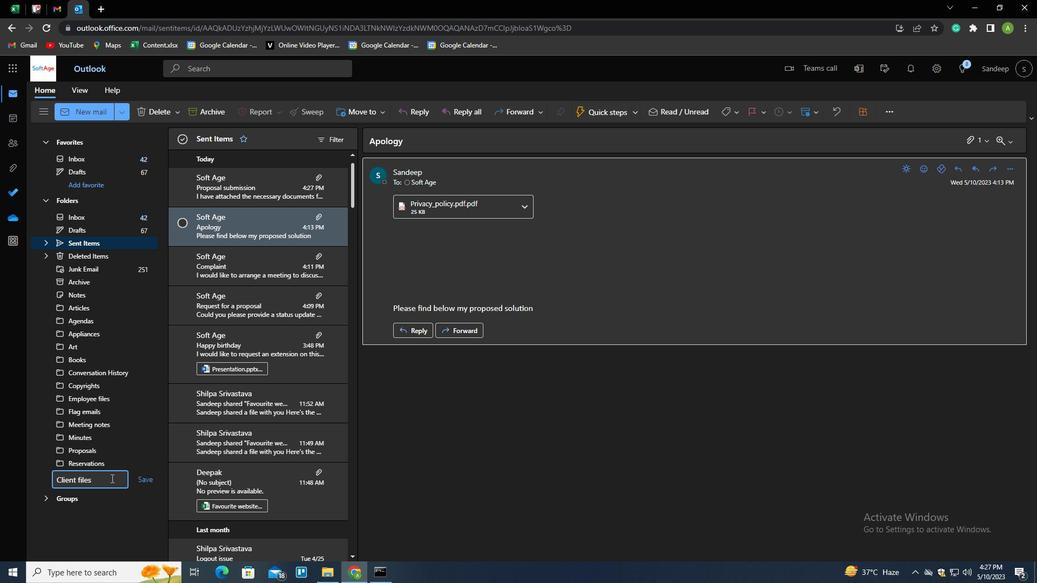 
Action: Mouse moved to (97, 243)
Screenshot: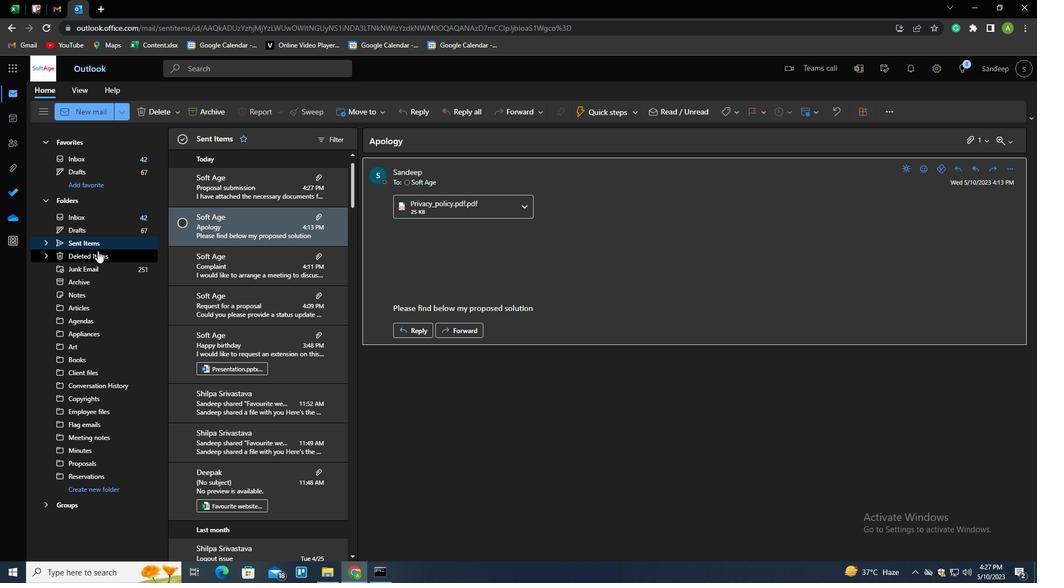 
Action: Mouse pressed left at (97, 243)
Screenshot: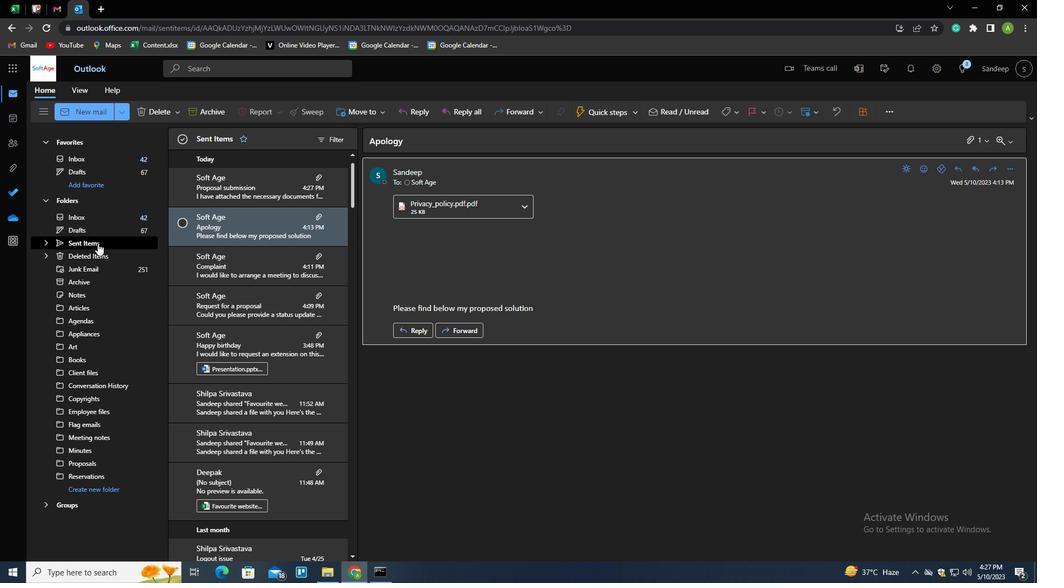 
Action: Mouse moved to (269, 169)
Screenshot: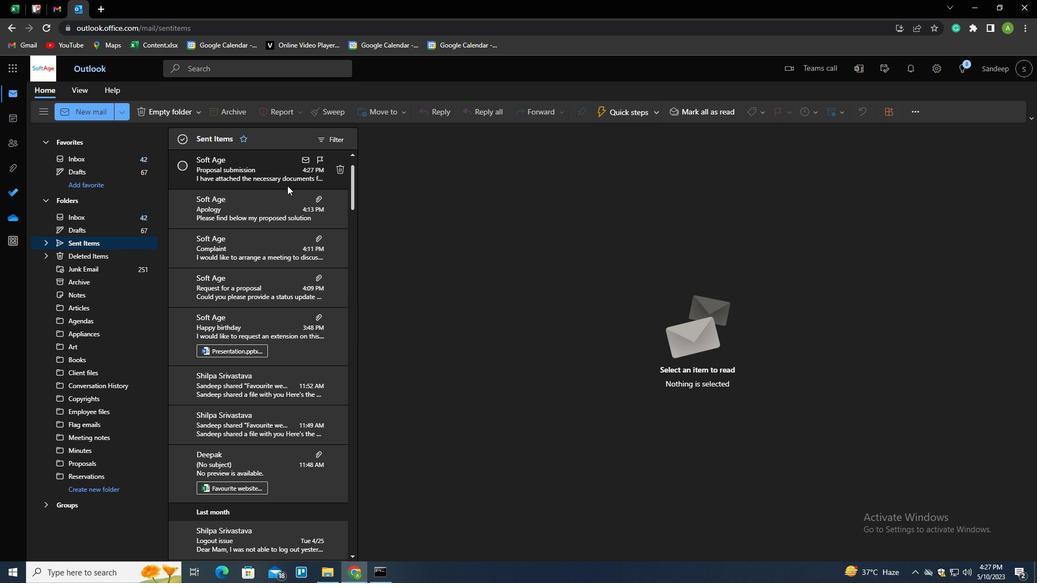 
Action: Mouse pressed left at (269, 169)
Screenshot: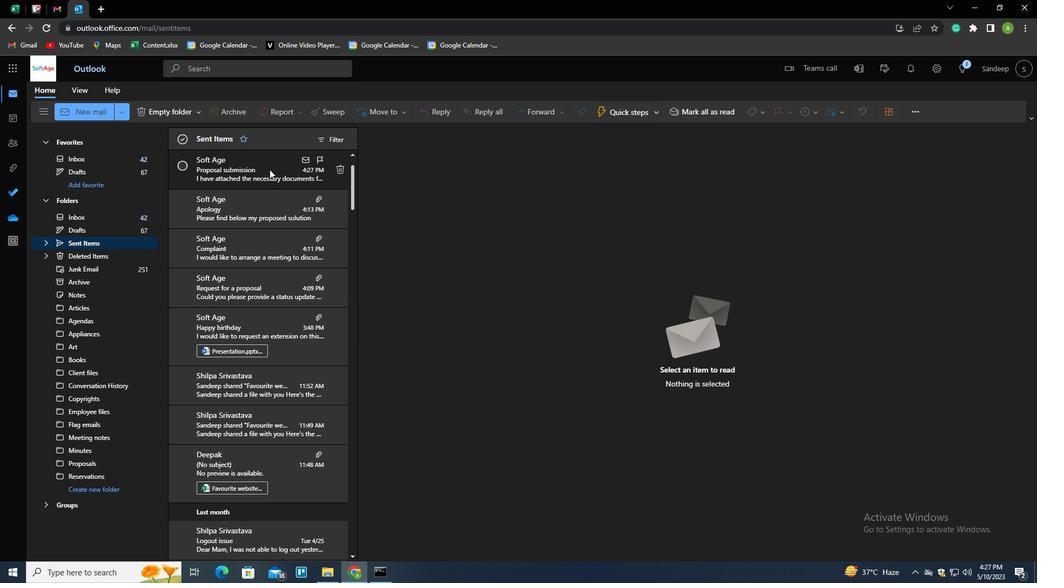 
Action: Mouse pressed right at (269, 169)
Screenshot: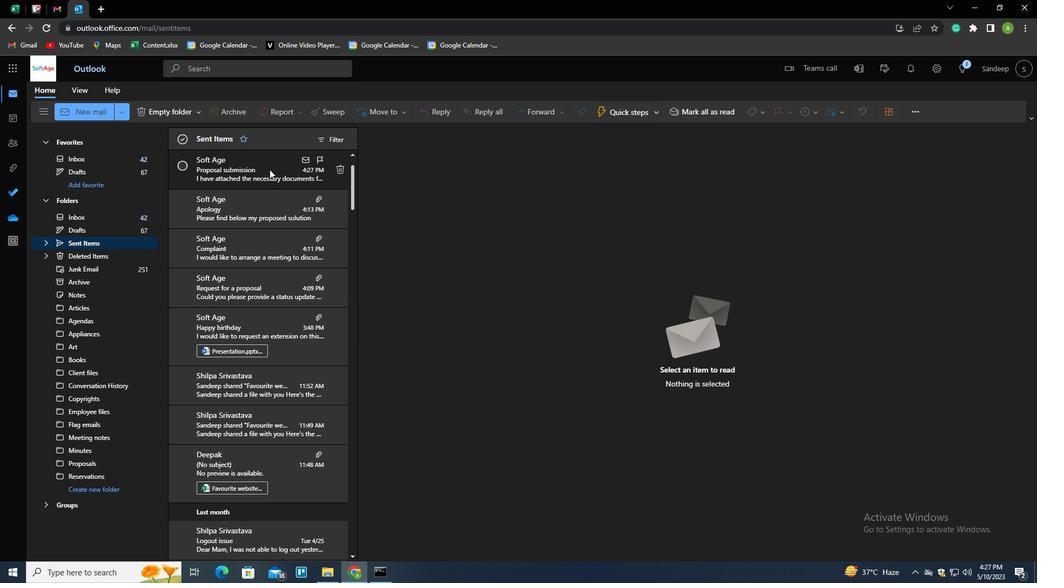 
Action: Mouse moved to (306, 217)
Screenshot: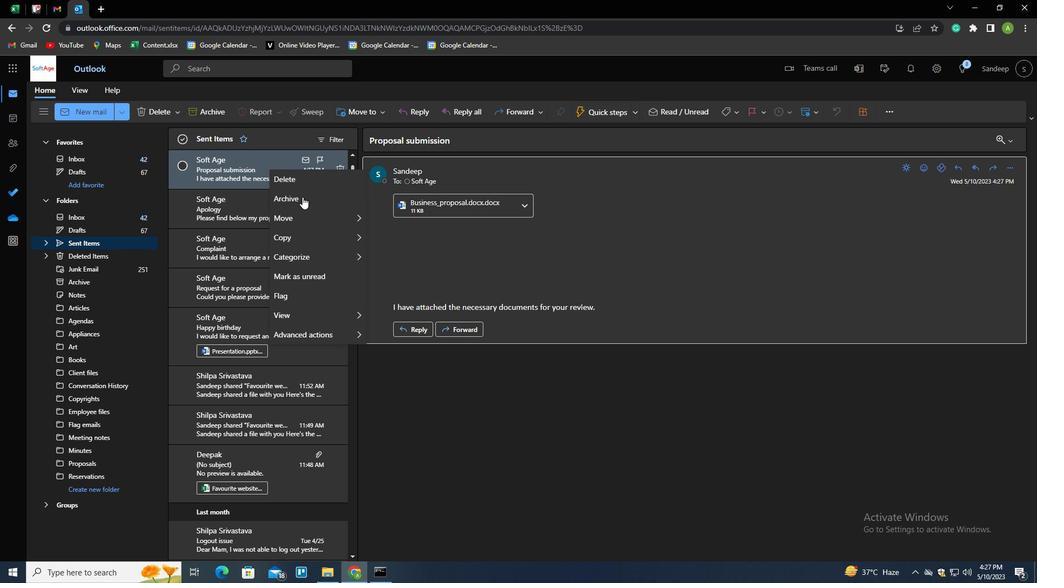
Action: Mouse pressed left at (306, 217)
Screenshot: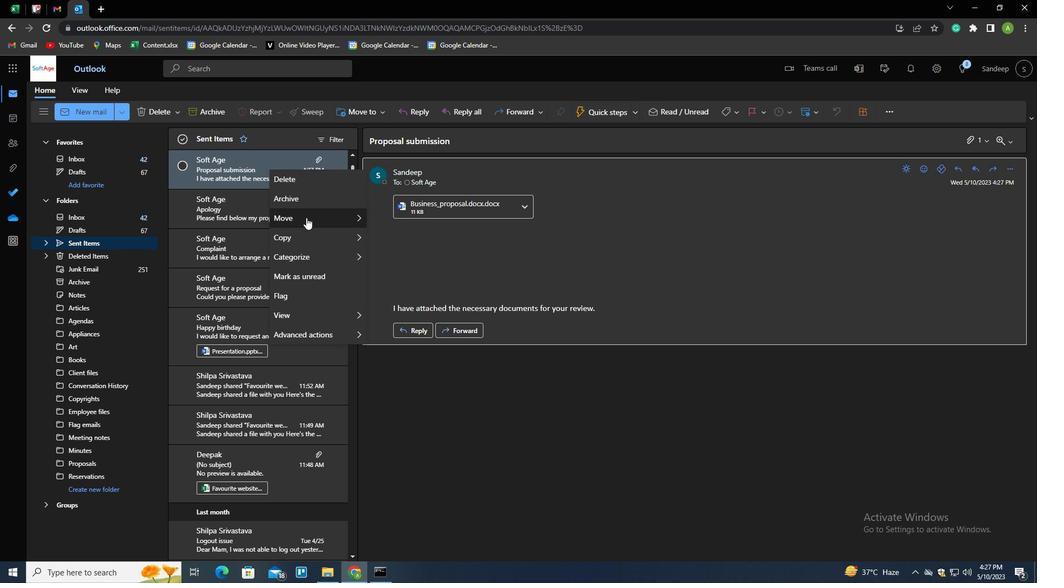 
Action: Mouse moved to (412, 221)
Screenshot: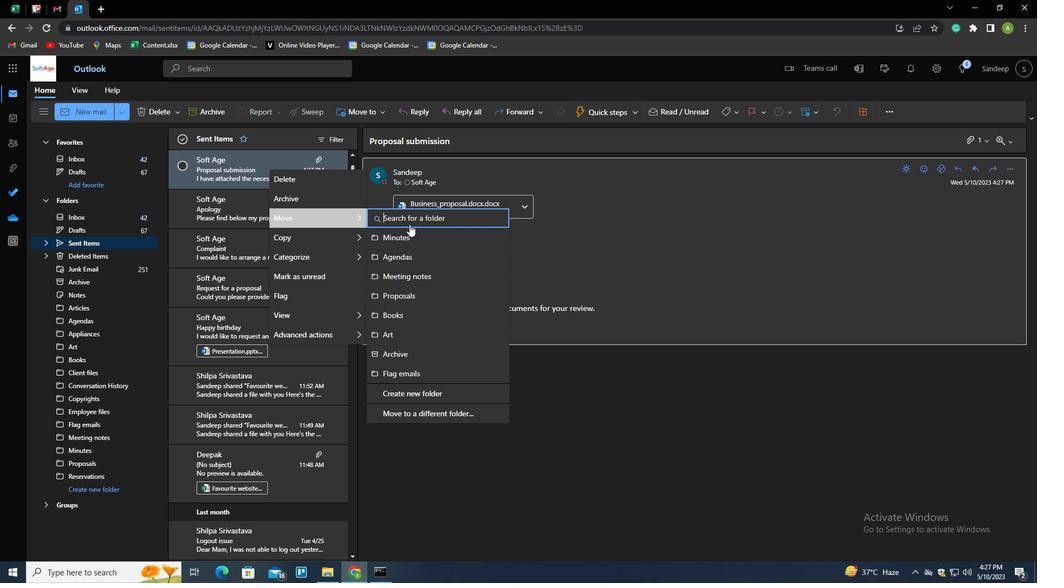 
Action: Mouse pressed left at (412, 221)
Screenshot: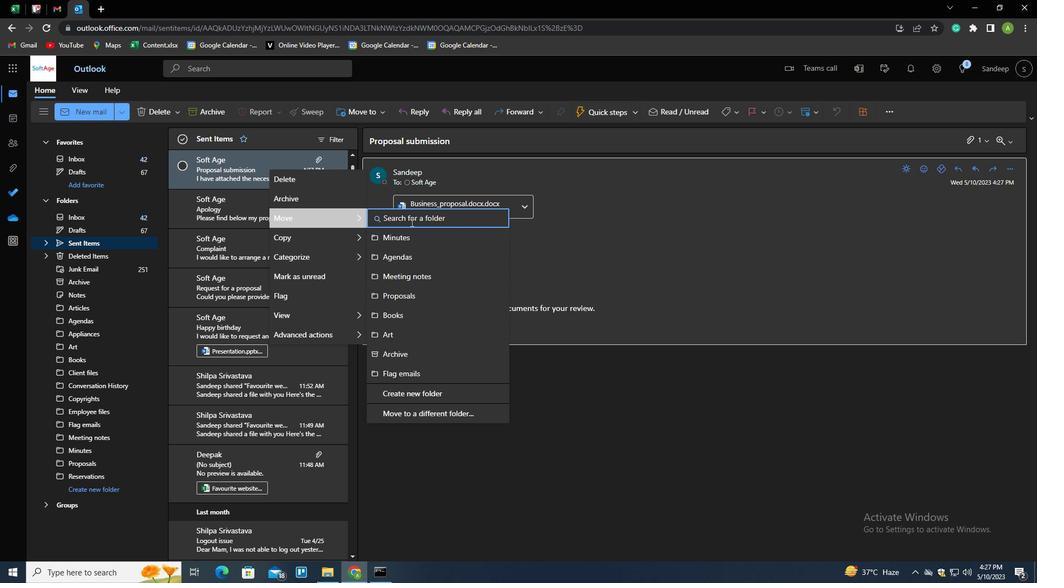 
Action: Key pressed <Key.shift>CLE<Key.backspace>I
Screenshot: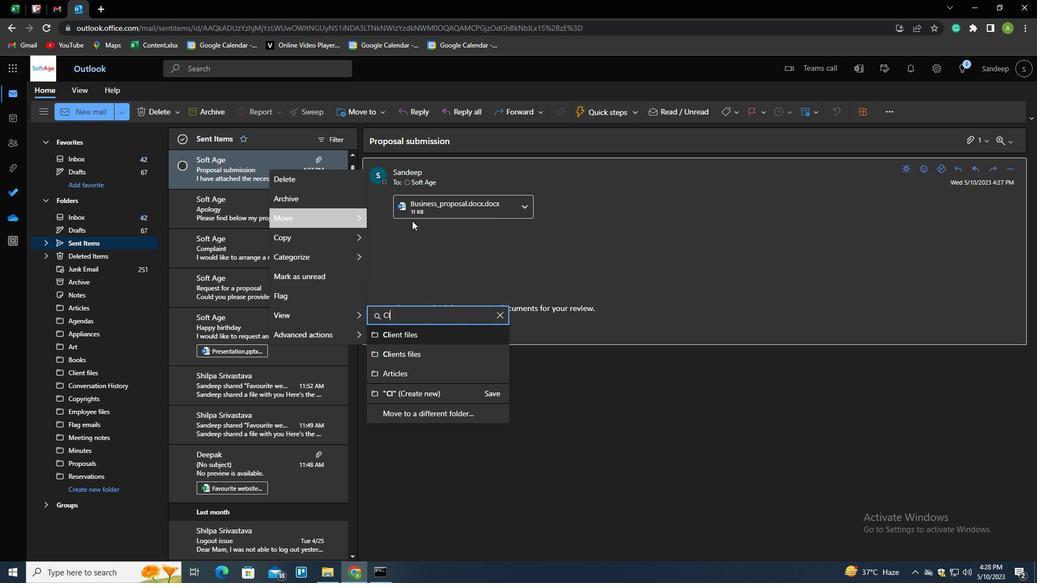 
Action: Mouse moved to (423, 356)
Screenshot: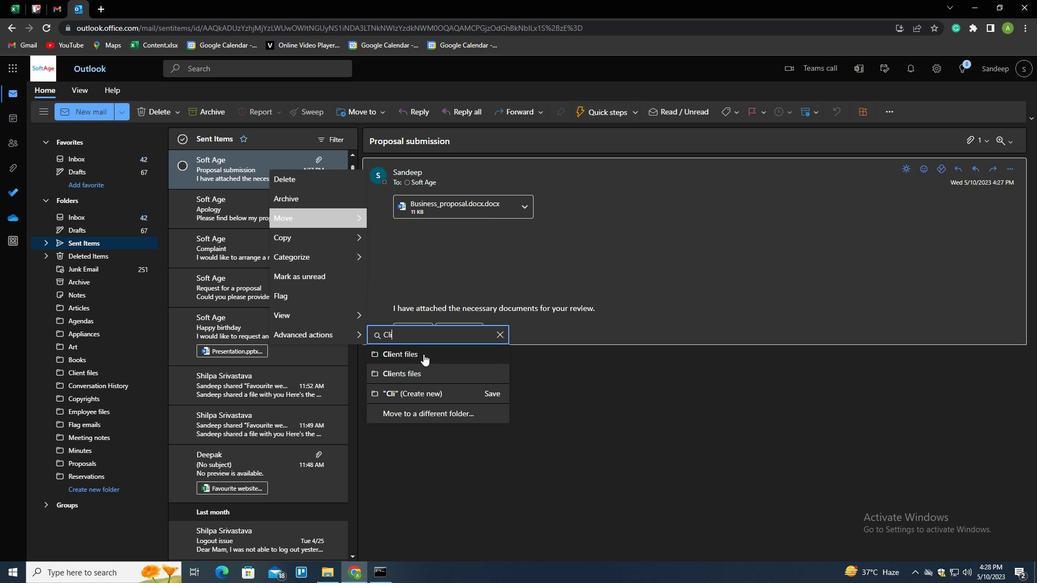 
Action: Mouse pressed left at (423, 356)
Screenshot: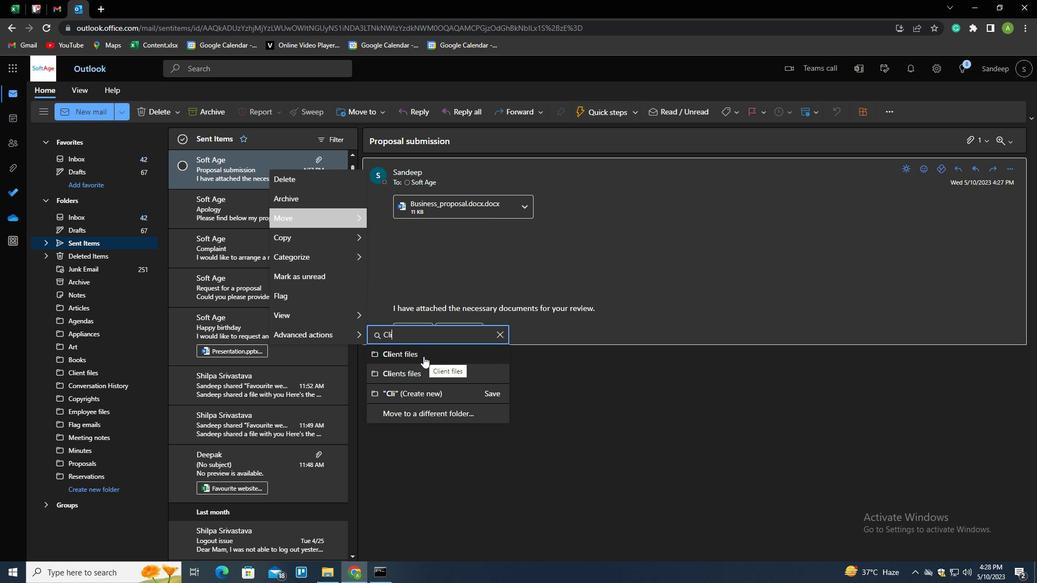 
